 Task: Create a due date automation trigger when advanced on, on the tuesday of the week a card is due add dates not due this month at 11:00 AM.
Action: Mouse moved to (1196, 372)
Screenshot: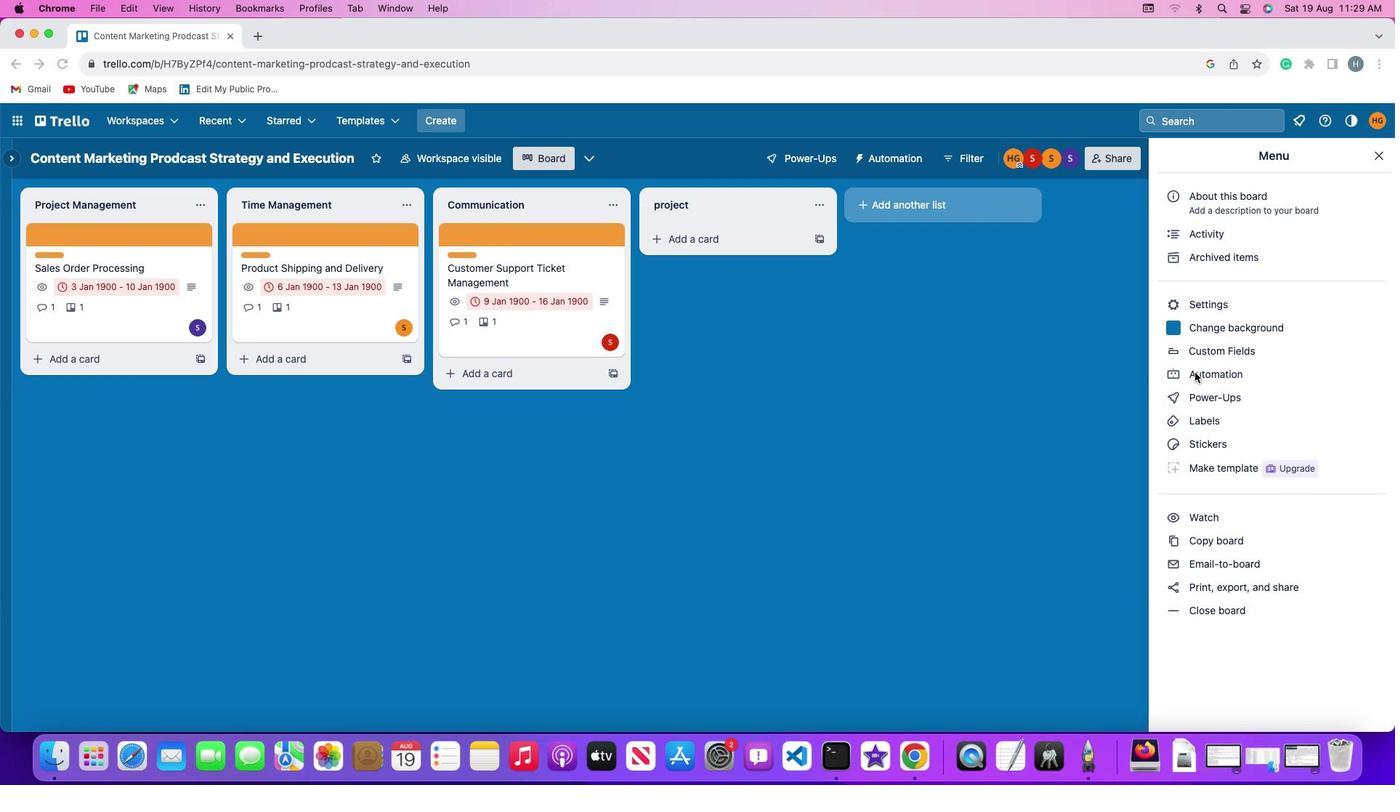 
Action: Mouse pressed left at (1196, 372)
Screenshot: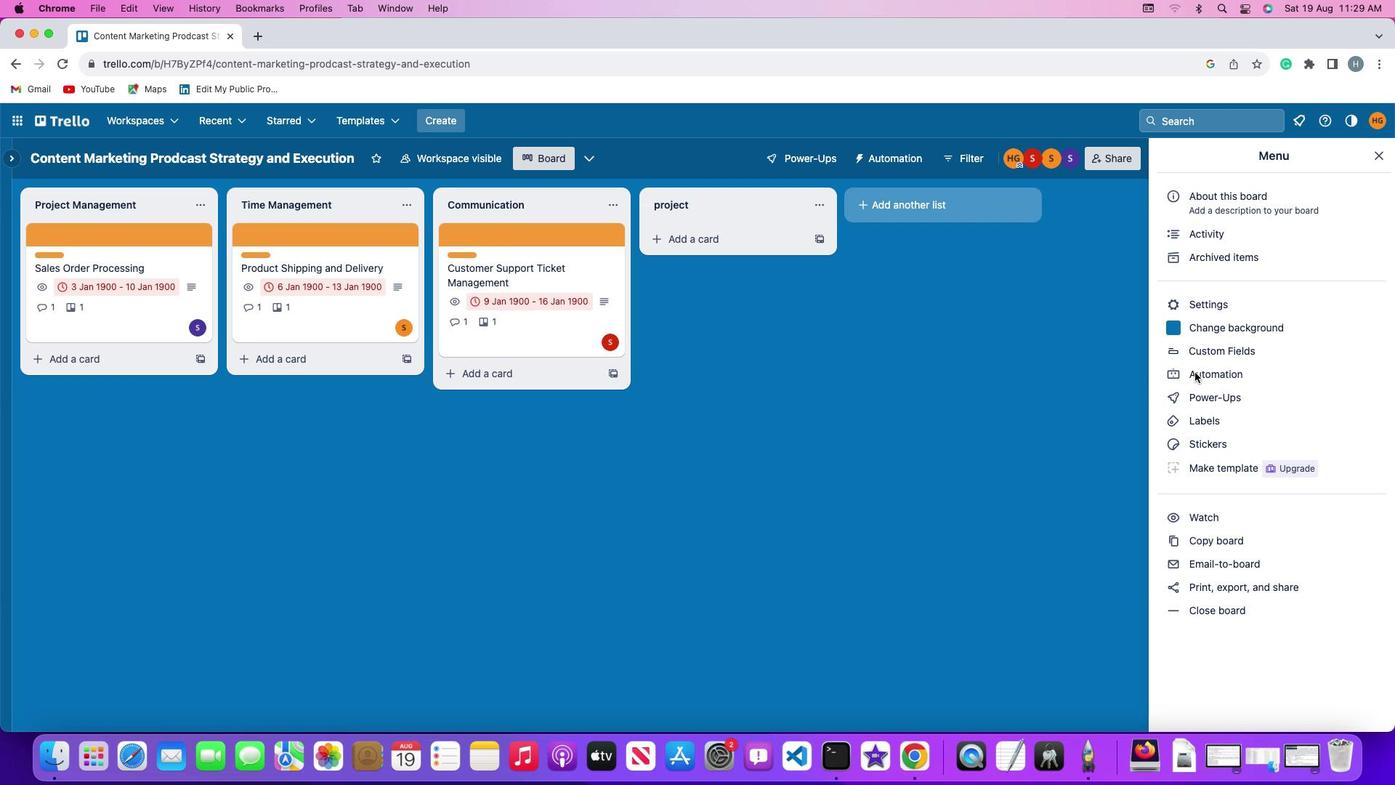 
Action: Mouse pressed left at (1196, 372)
Screenshot: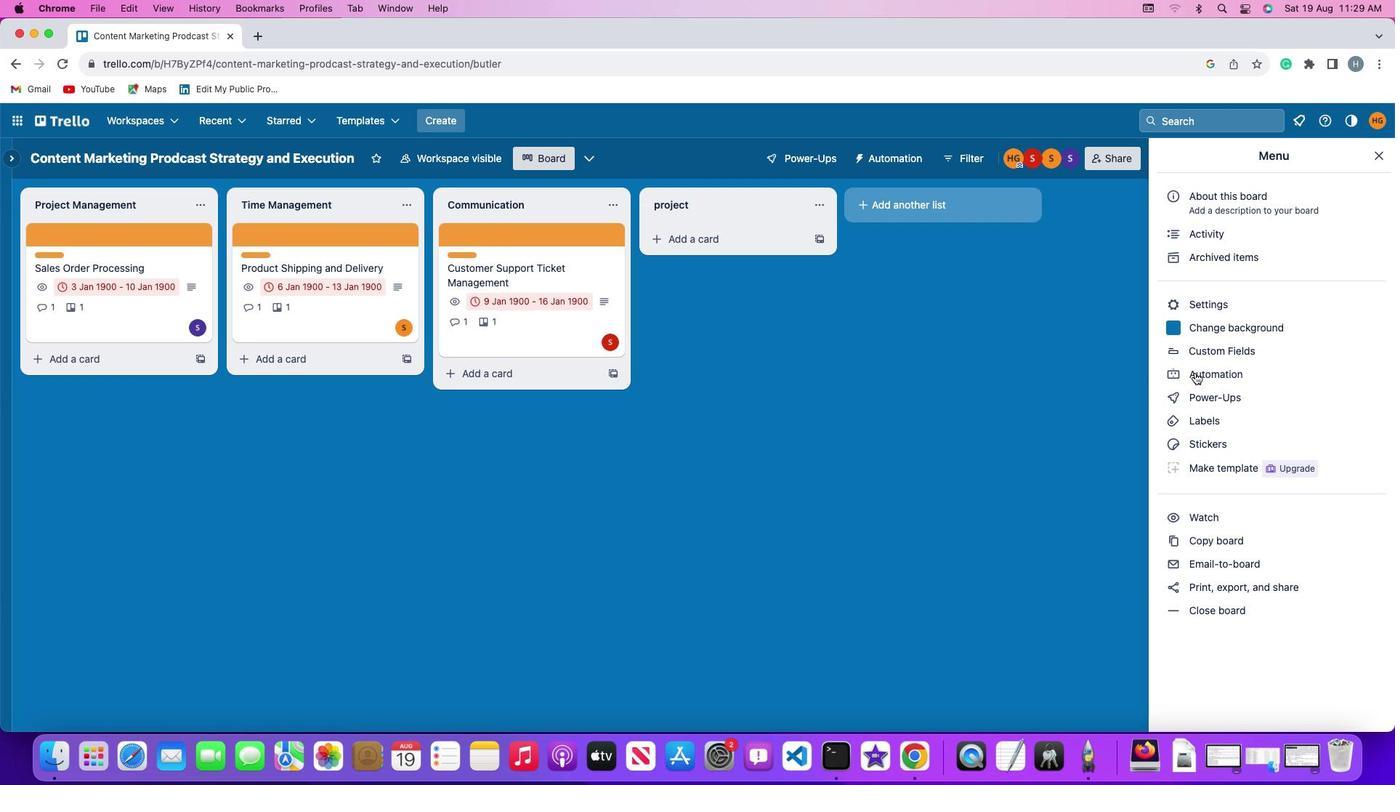 
Action: Mouse moved to (100, 346)
Screenshot: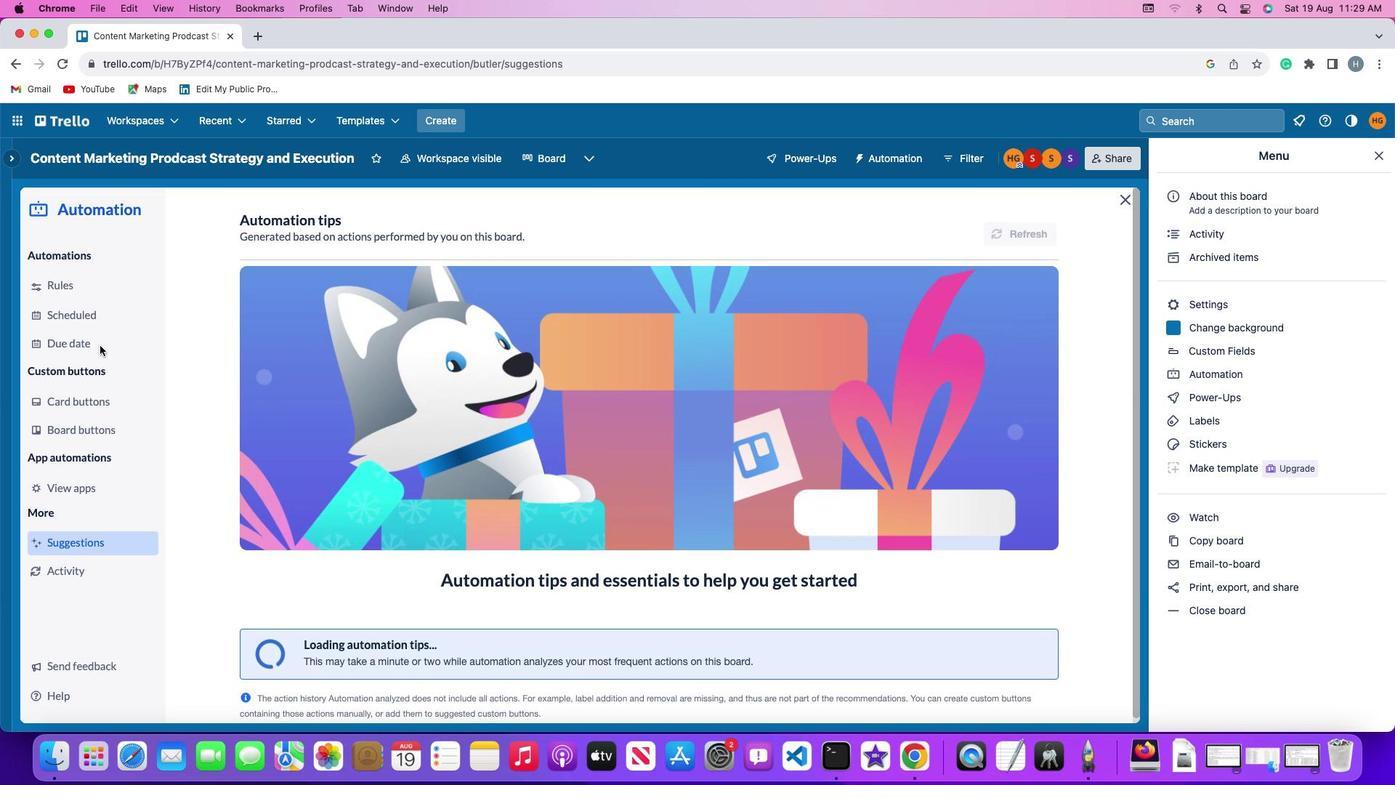 
Action: Mouse pressed left at (100, 346)
Screenshot: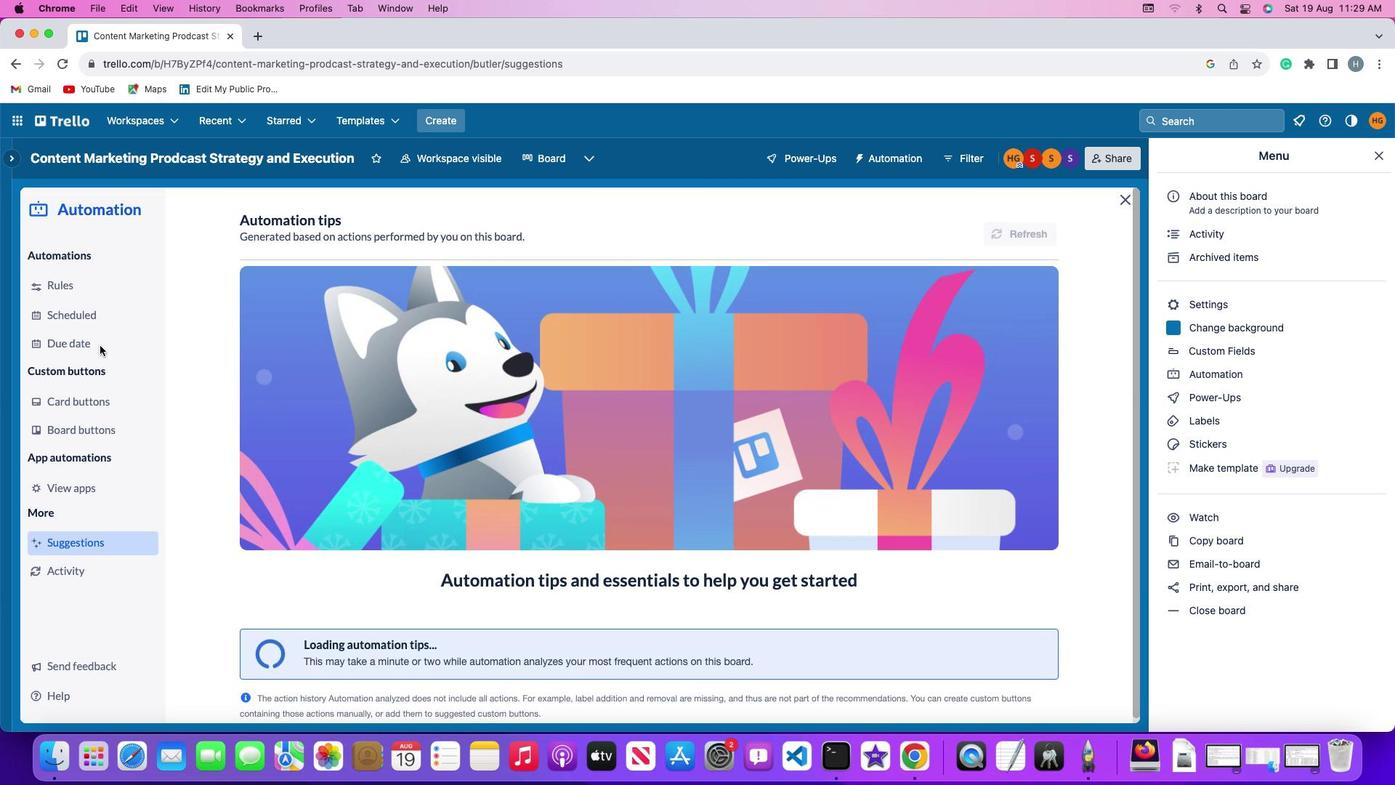 
Action: Mouse moved to (937, 223)
Screenshot: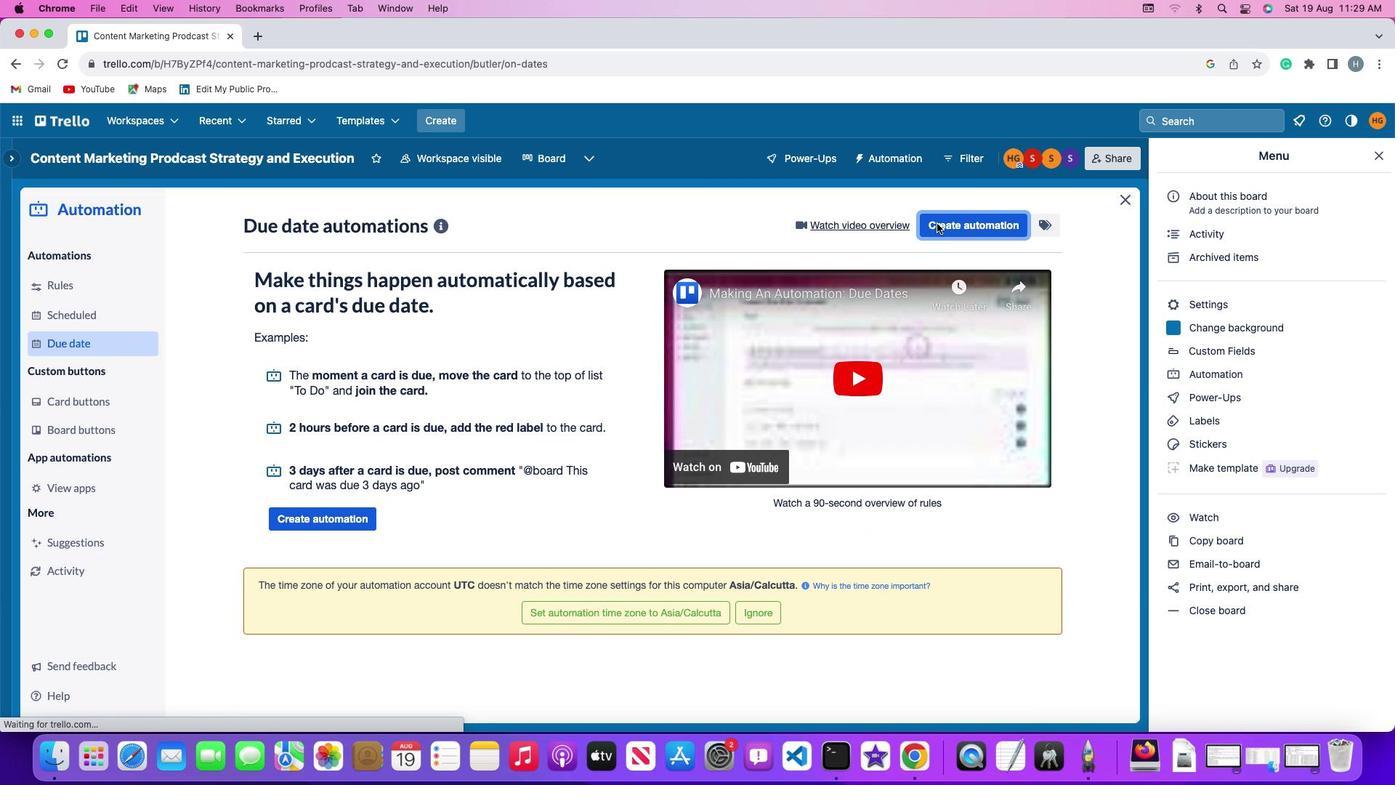 
Action: Mouse pressed left at (937, 223)
Screenshot: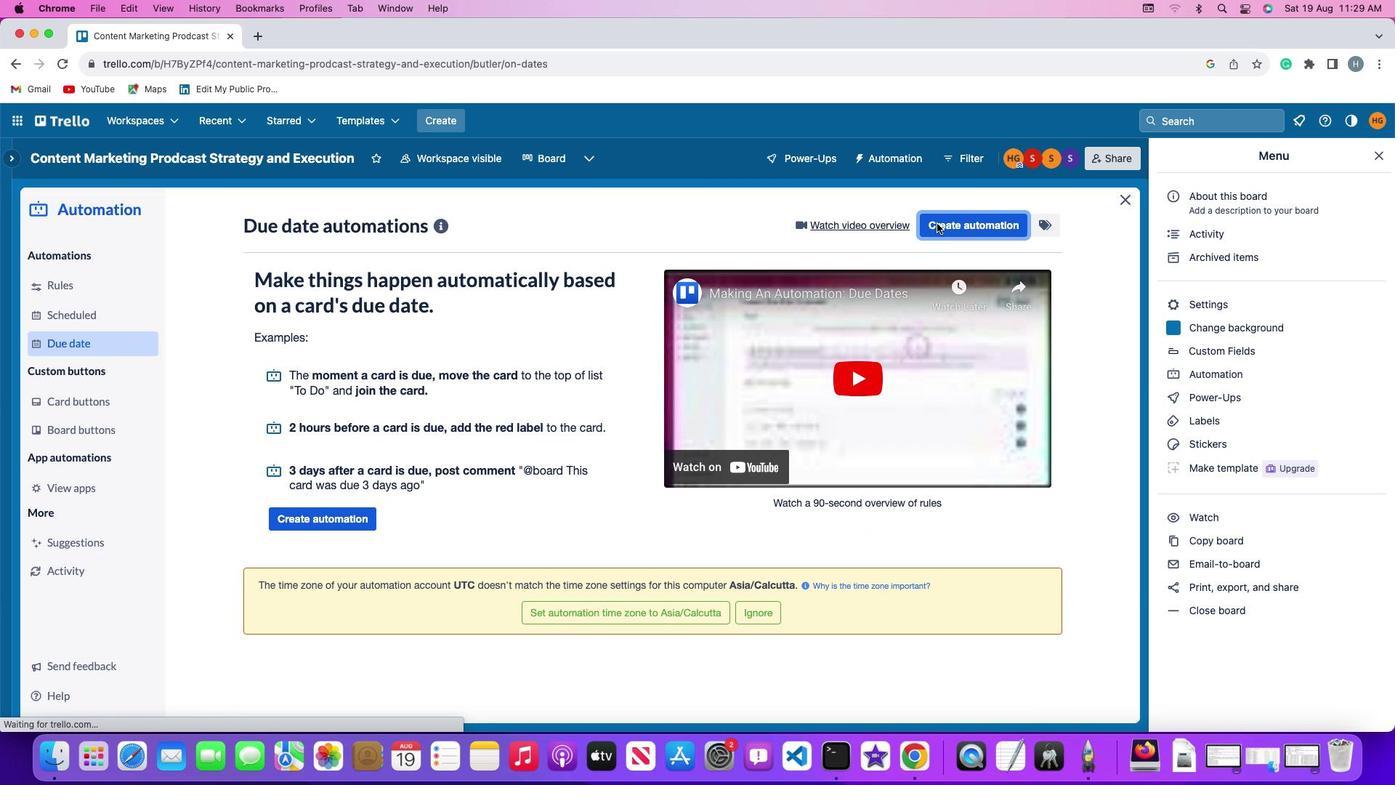 
Action: Mouse moved to (283, 364)
Screenshot: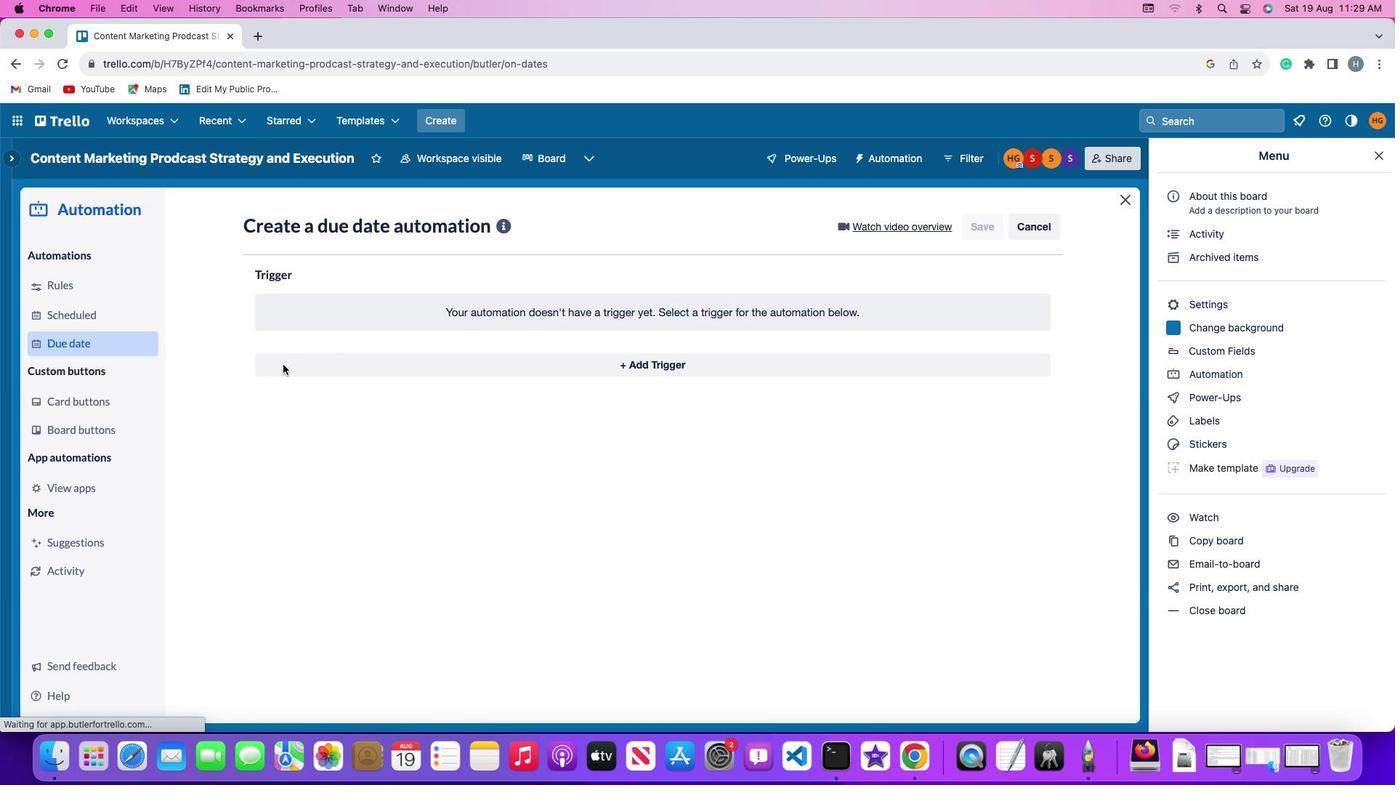 
Action: Mouse pressed left at (283, 364)
Screenshot: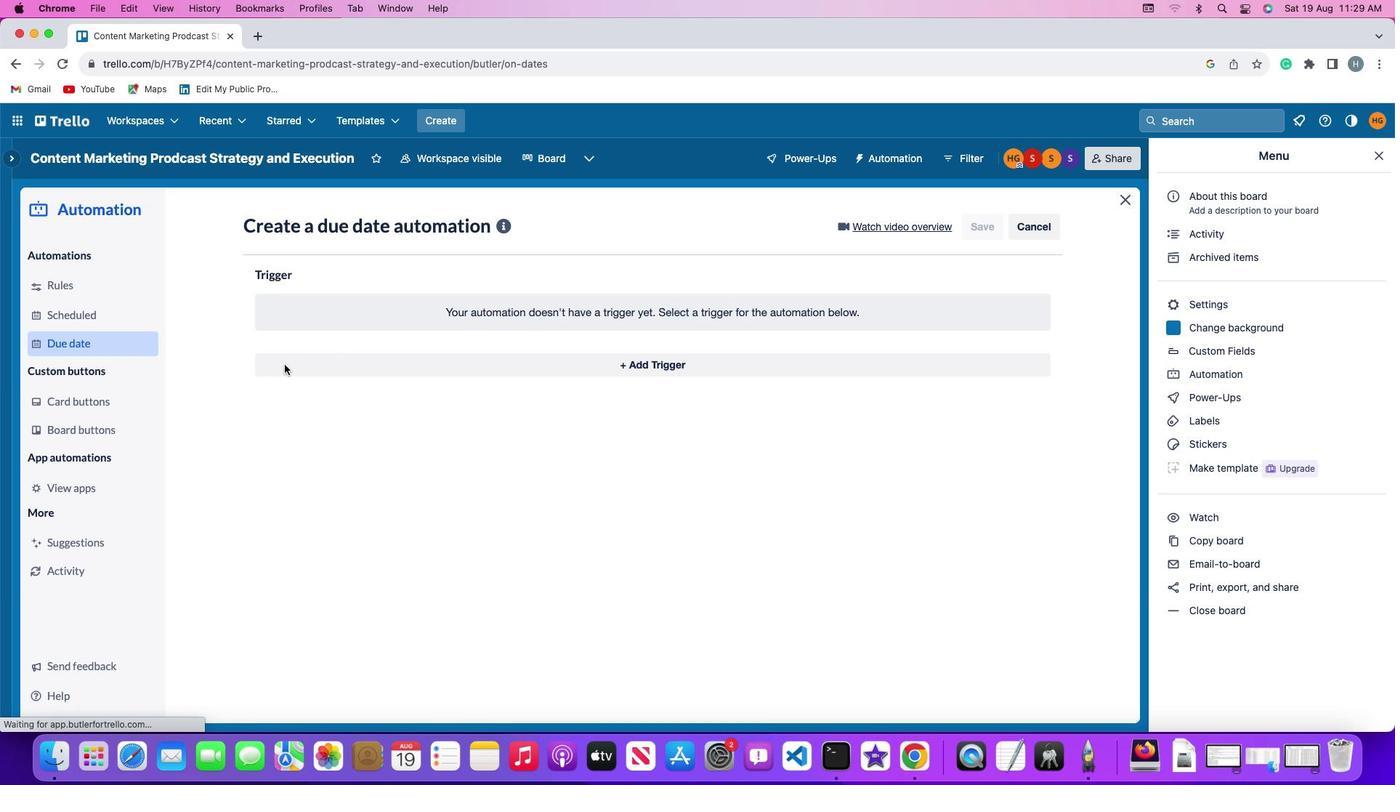 
Action: Mouse moved to (327, 634)
Screenshot: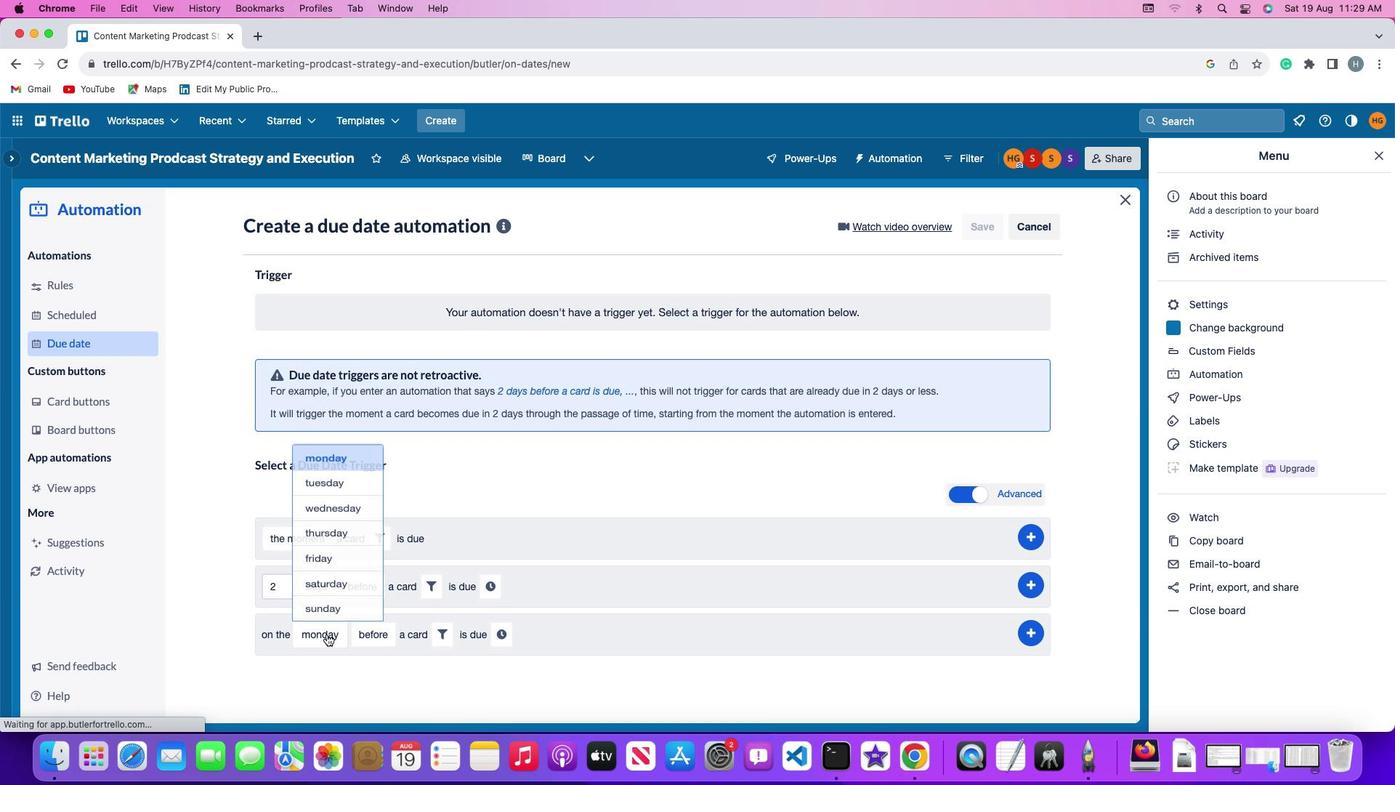 
Action: Mouse pressed left at (327, 634)
Screenshot: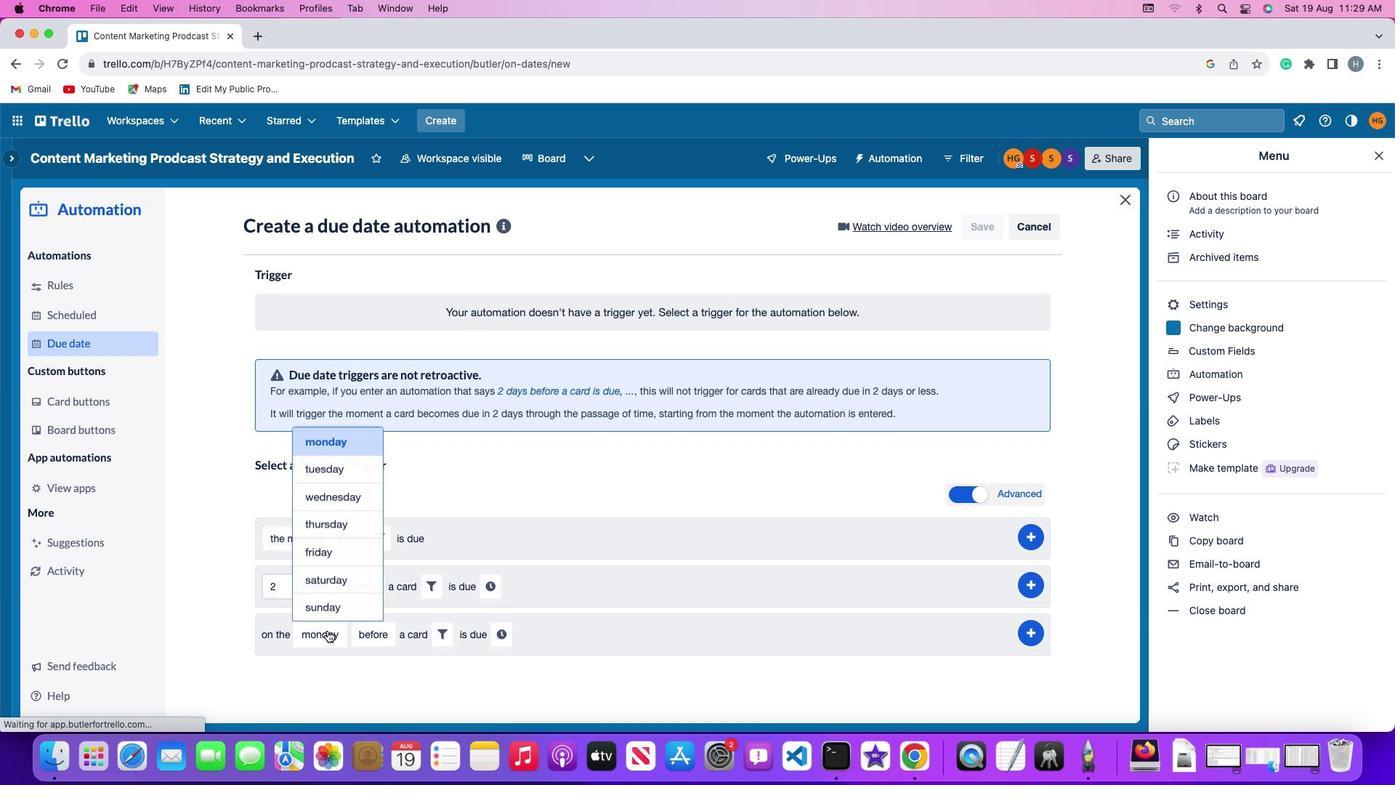 
Action: Mouse moved to (351, 464)
Screenshot: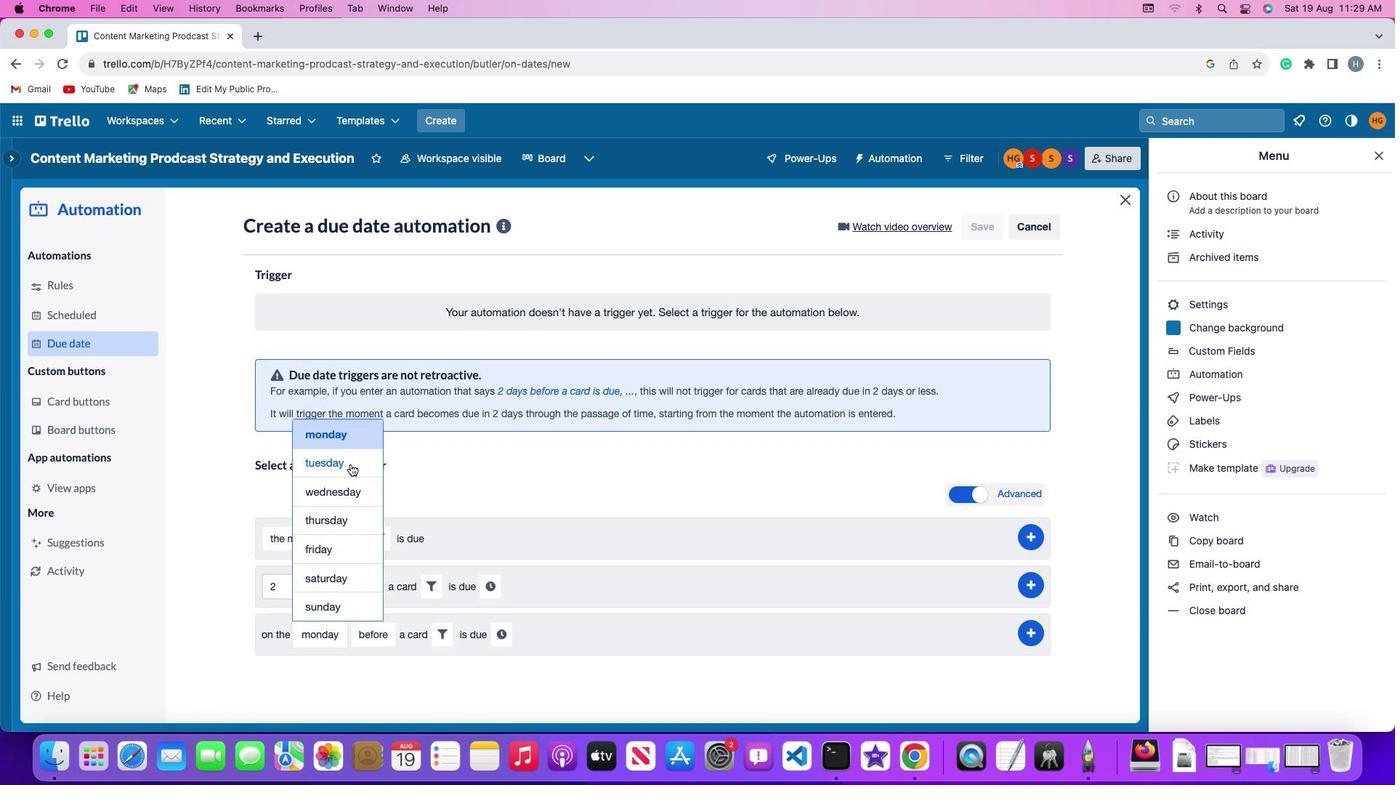 
Action: Mouse pressed left at (351, 464)
Screenshot: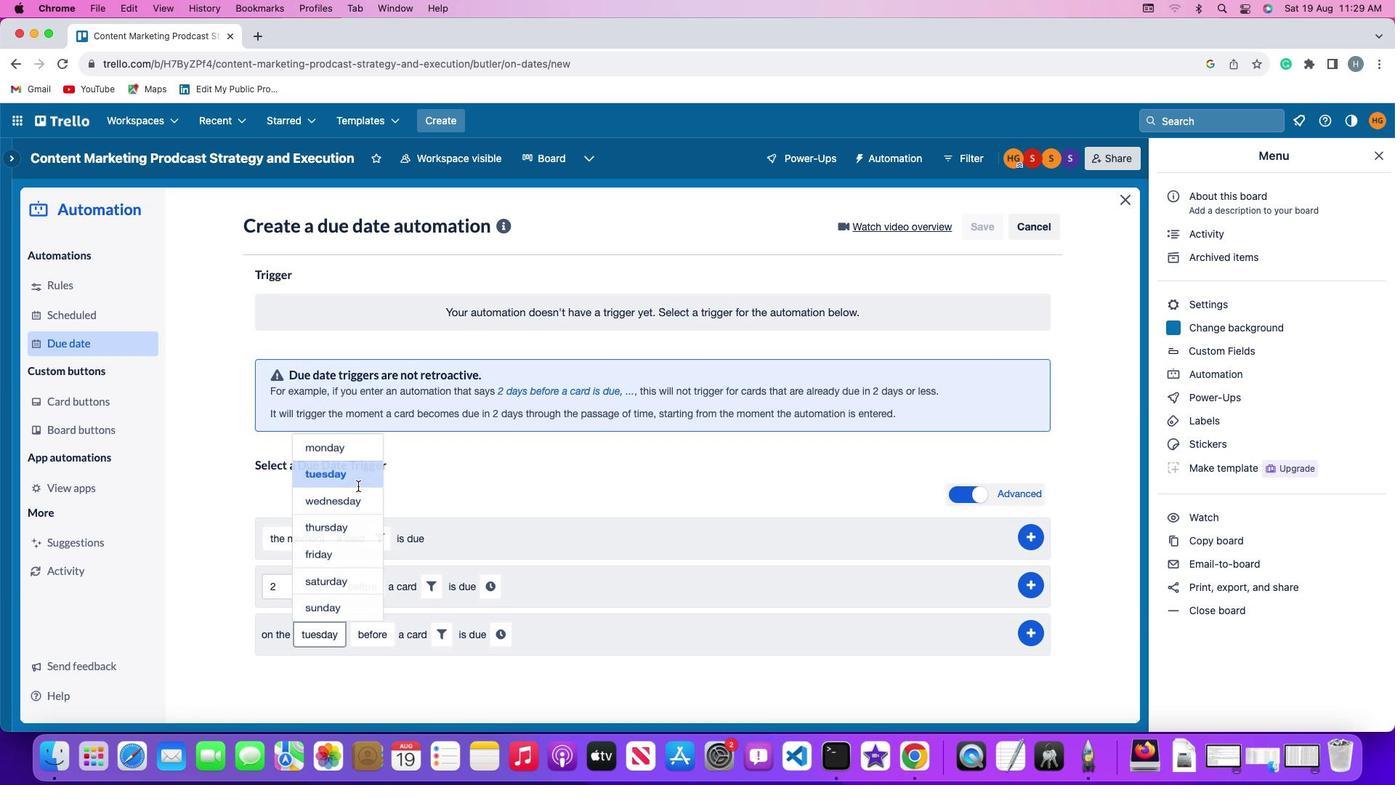 
Action: Mouse moved to (379, 627)
Screenshot: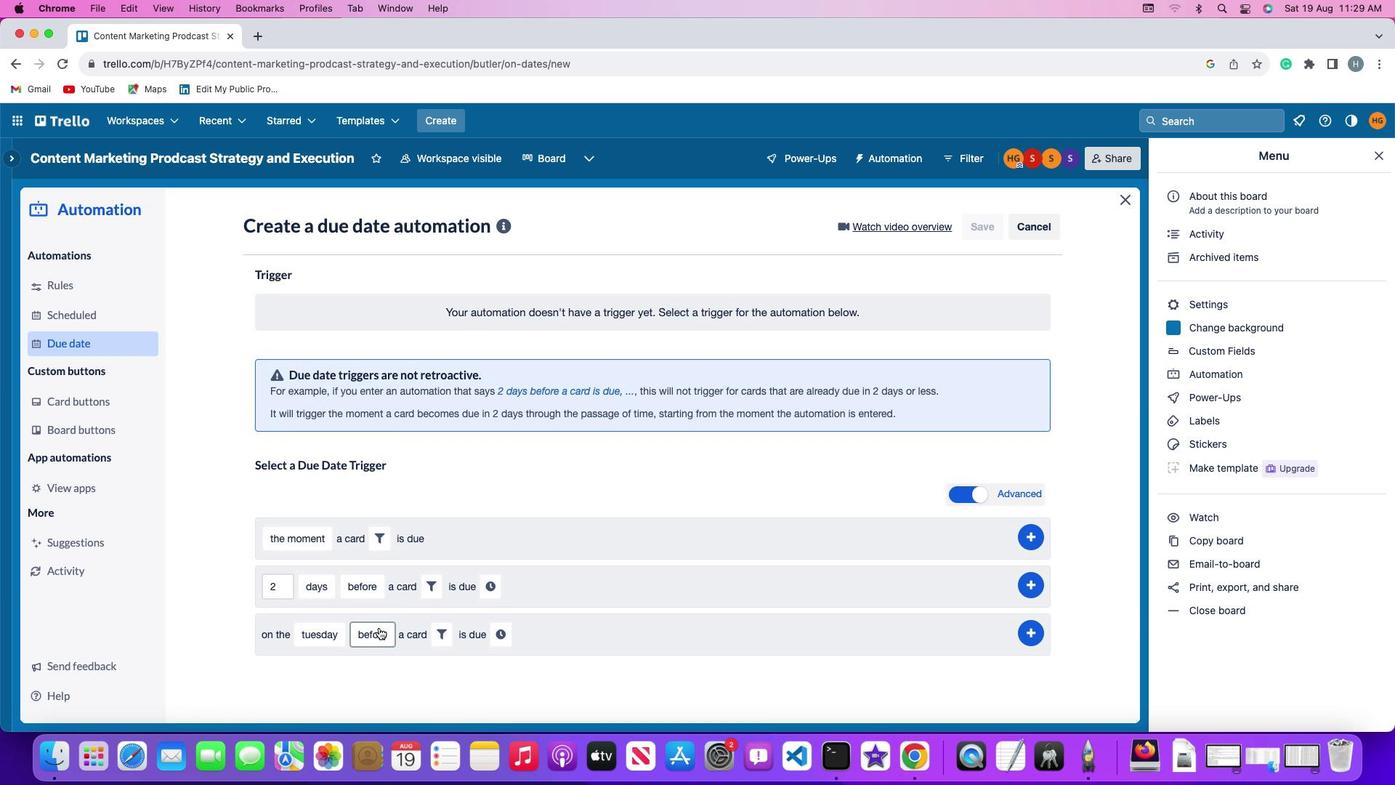 
Action: Mouse pressed left at (379, 627)
Screenshot: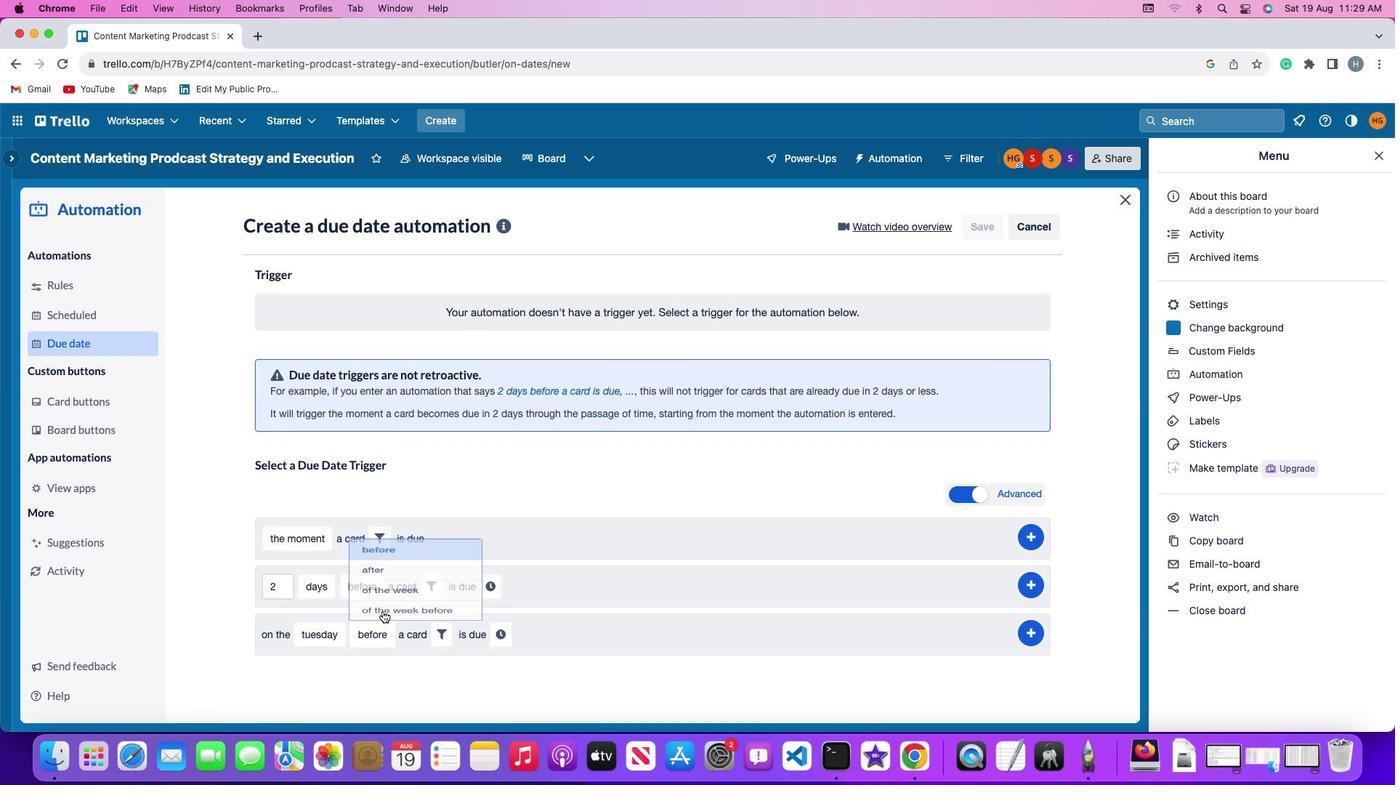 
Action: Mouse moved to (394, 570)
Screenshot: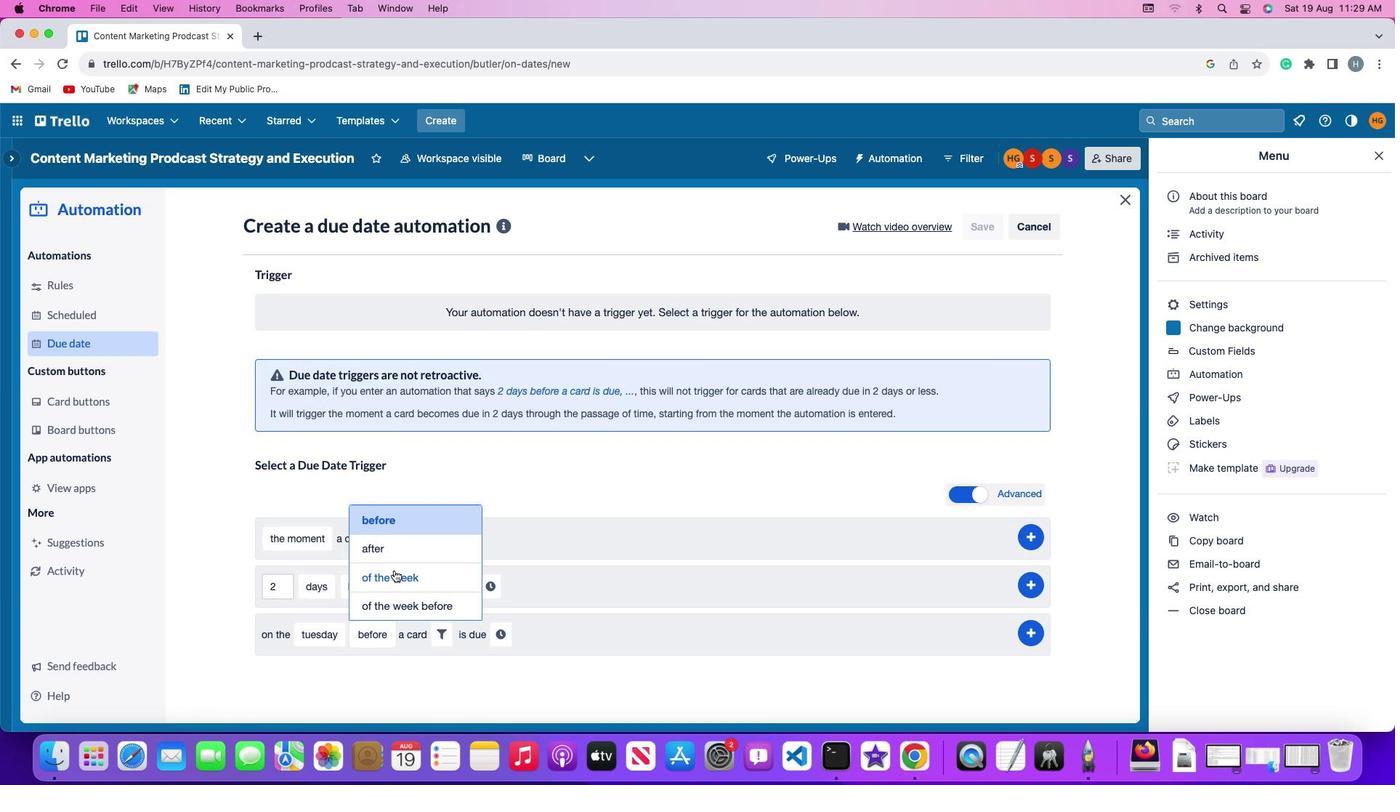 
Action: Mouse pressed left at (394, 570)
Screenshot: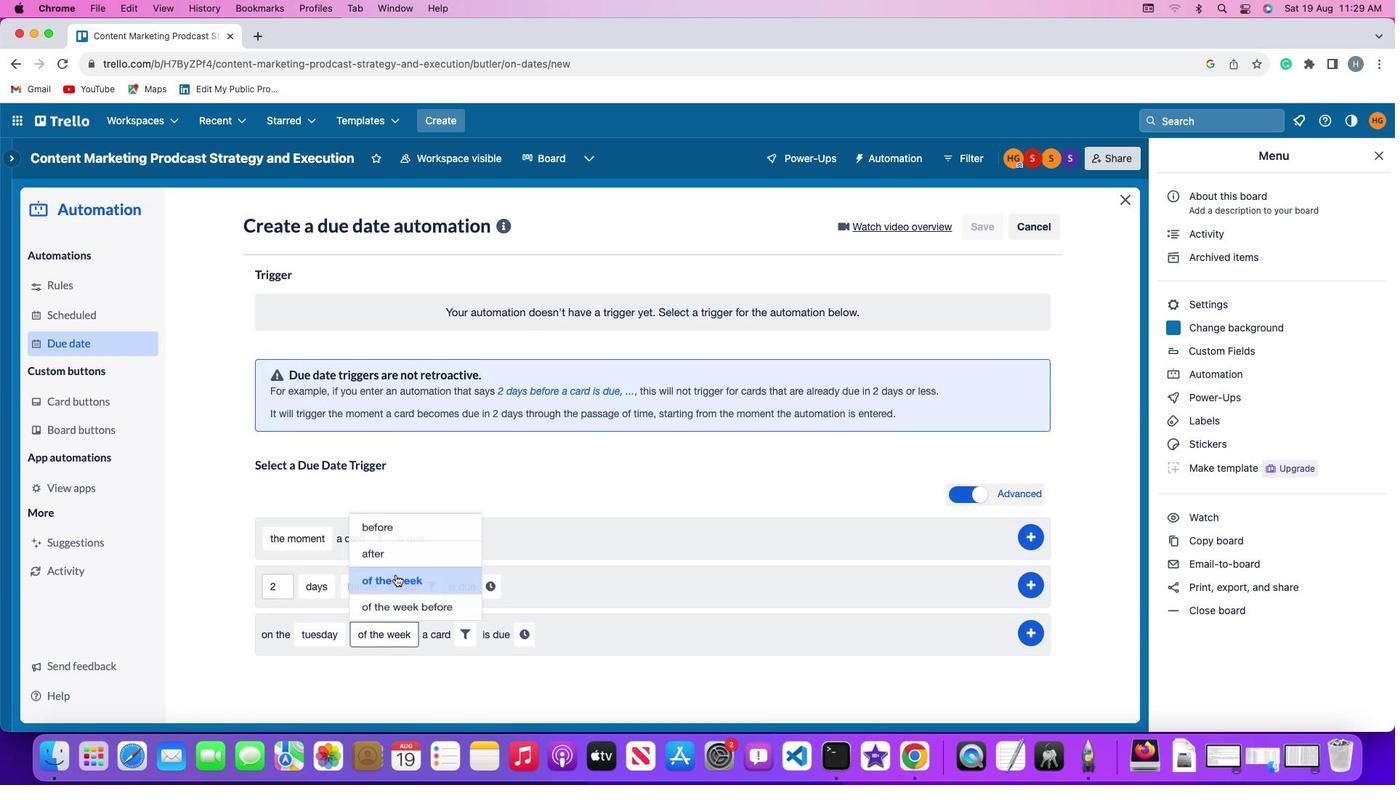 
Action: Mouse moved to (462, 636)
Screenshot: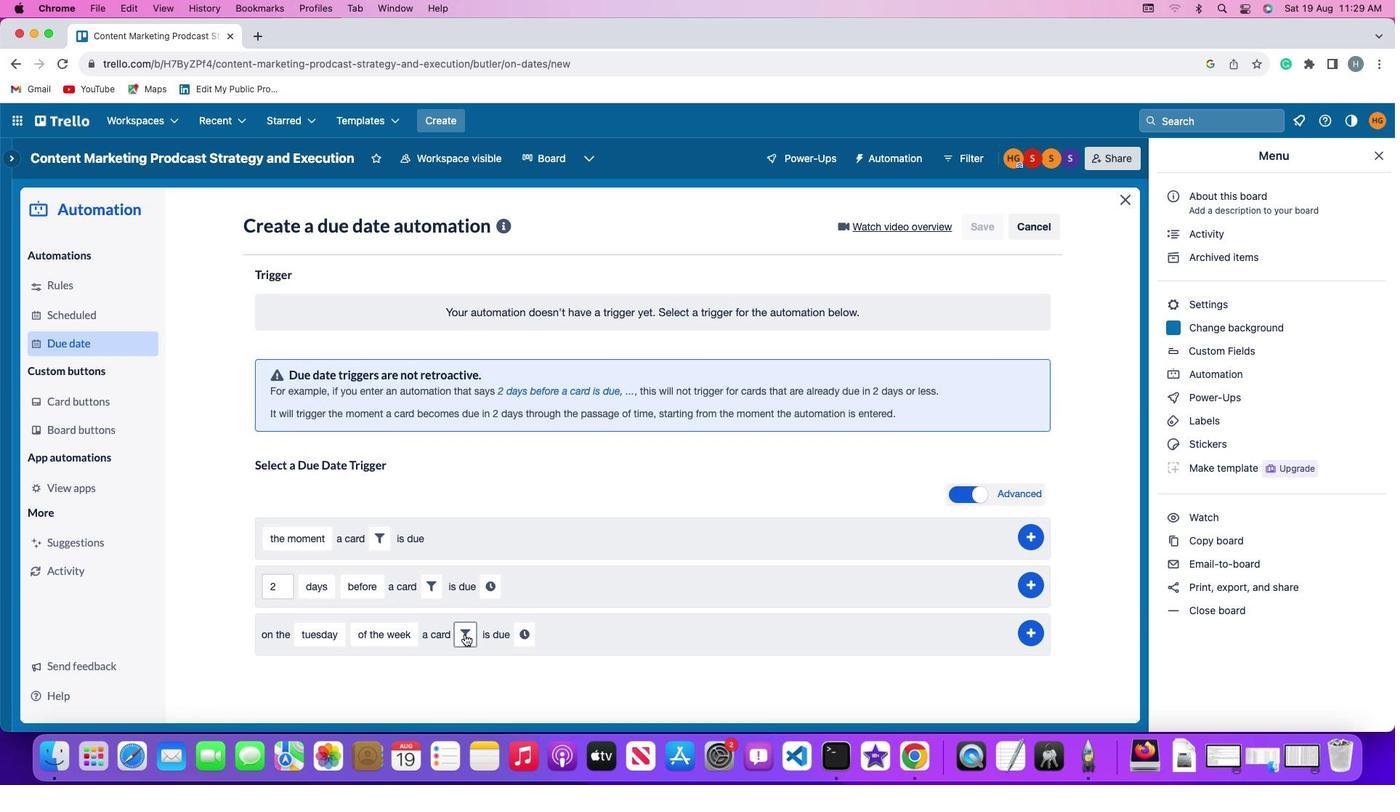 
Action: Mouse pressed left at (462, 636)
Screenshot: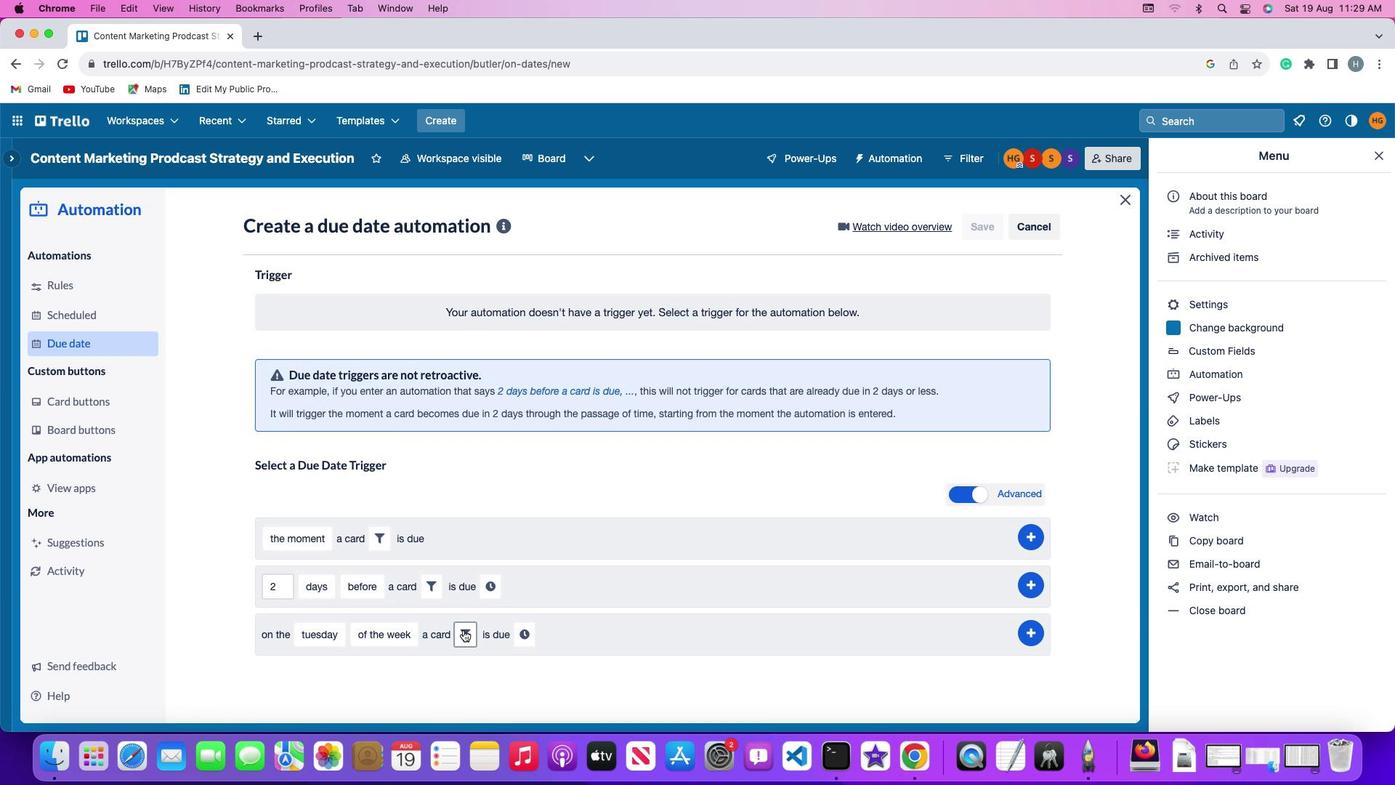 
Action: Mouse moved to (535, 673)
Screenshot: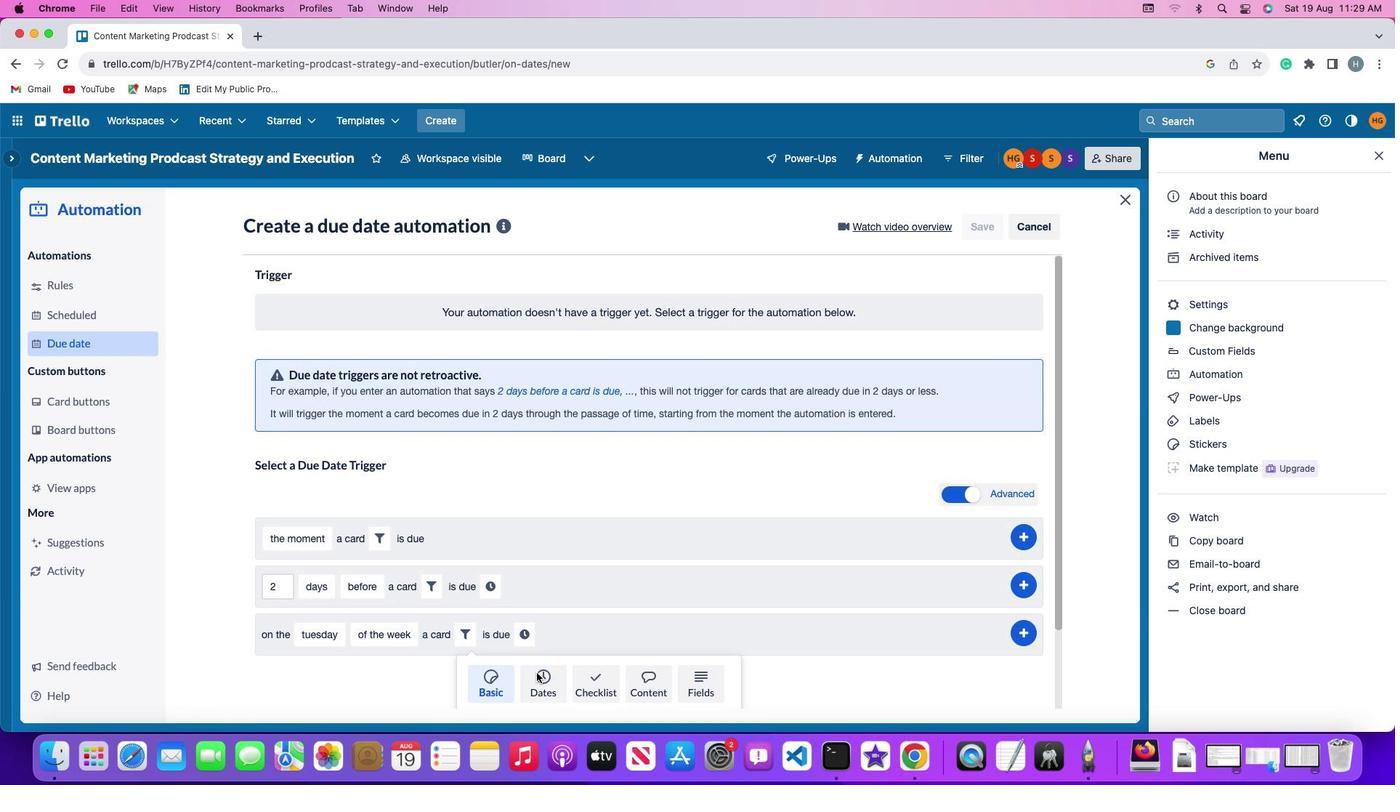 
Action: Mouse pressed left at (535, 673)
Screenshot: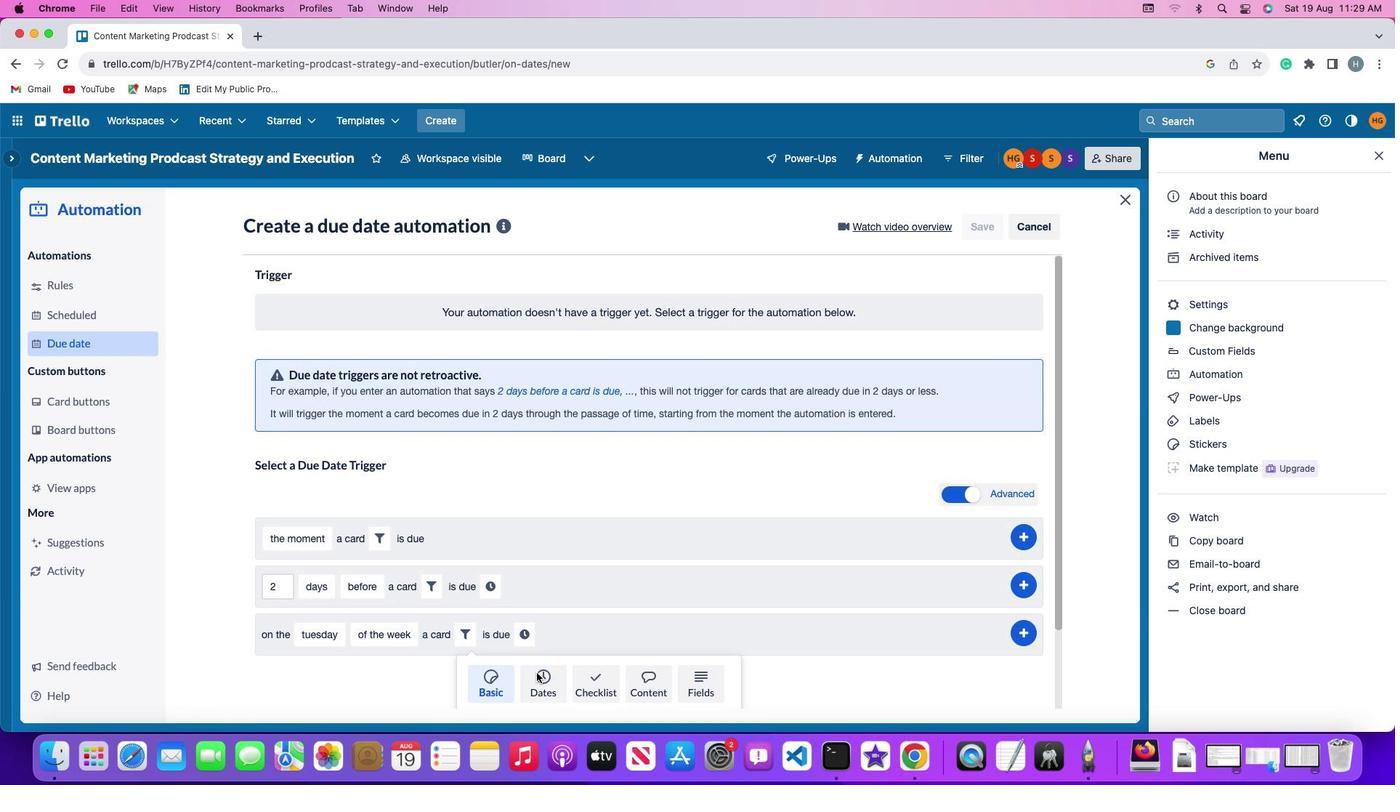 
Action: Mouse moved to (392, 676)
Screenshot: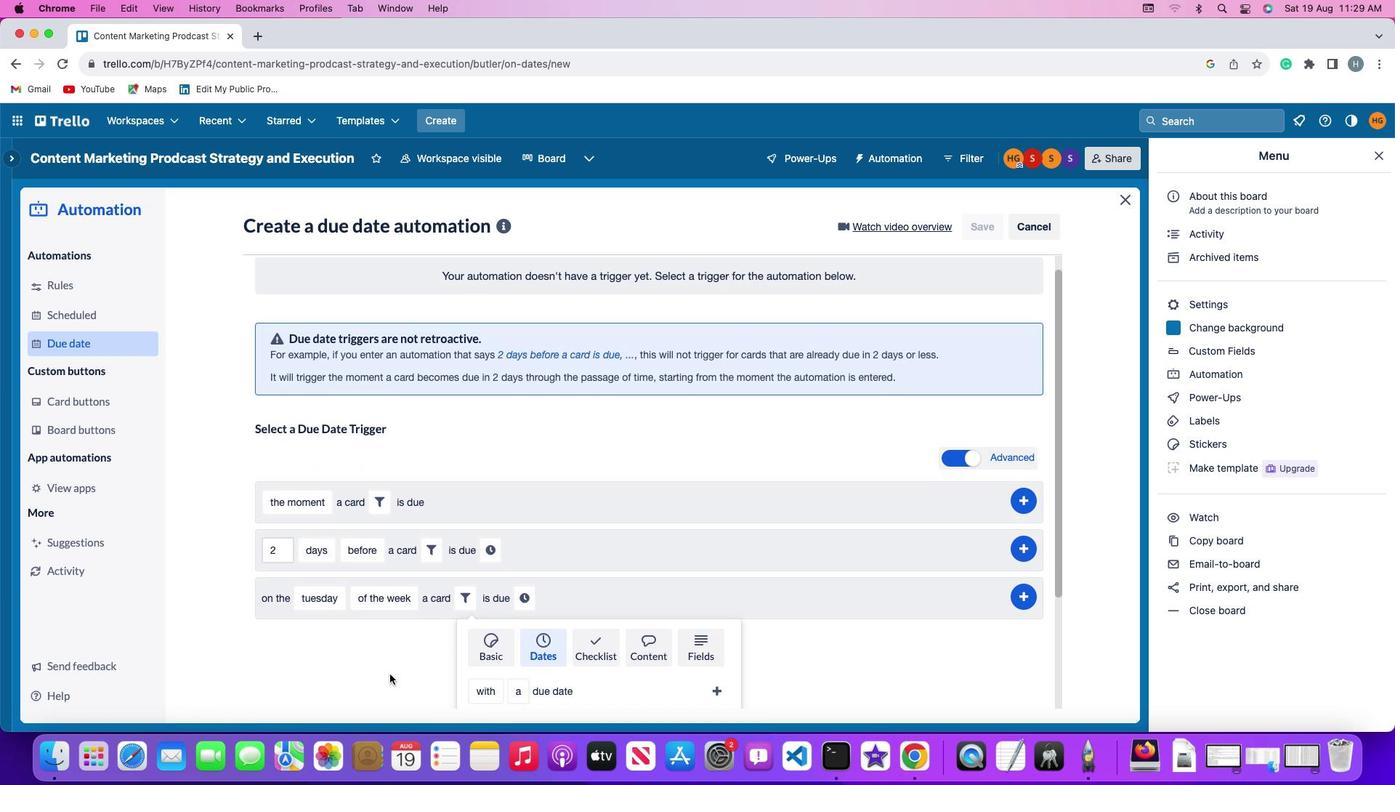 
Action: Mouse scrolled (392, 676) with delta (0, 0)
Screenshot: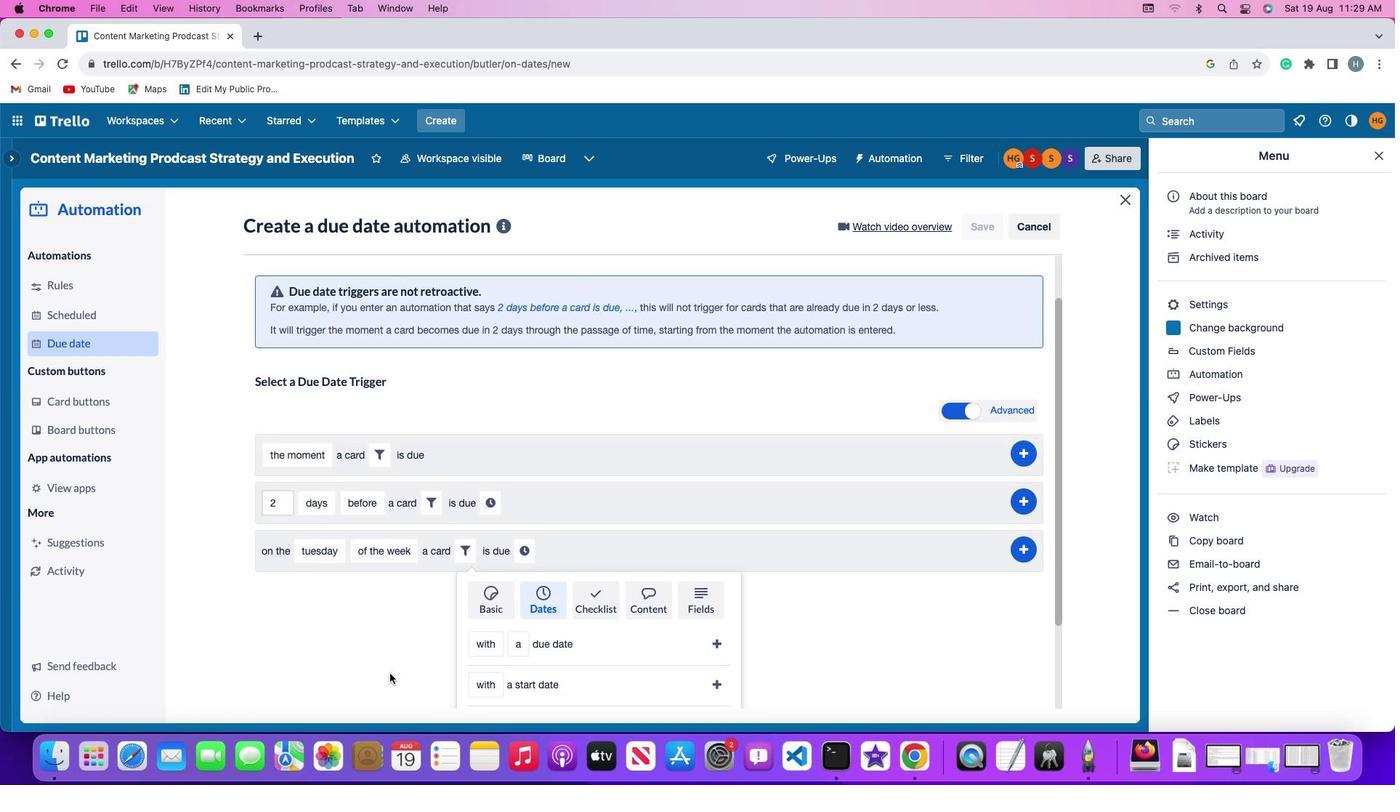 
Action: Mouse scrolled (392, 676) with delta (0, 0)
Screenshot: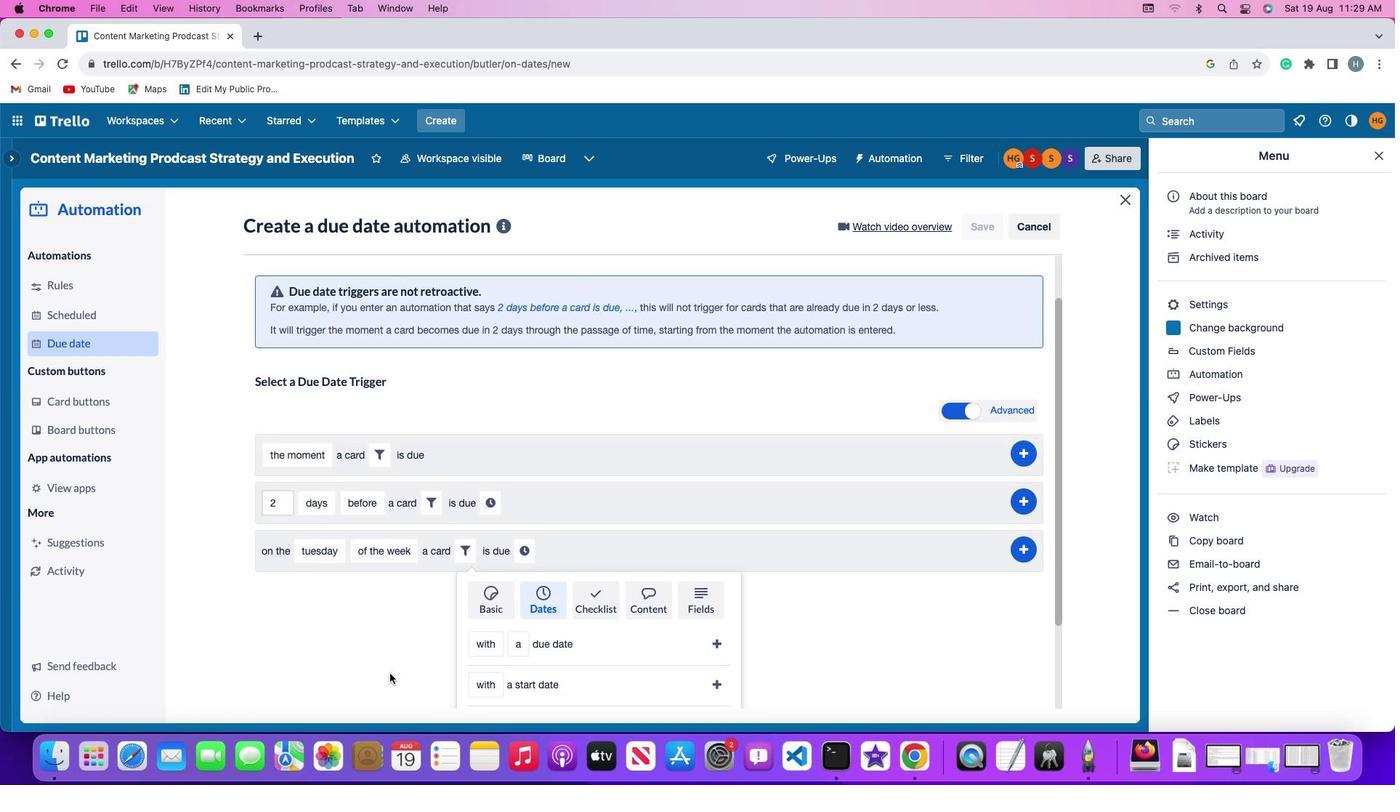
Action: Mouse moved to (391, 676)
Screenshot: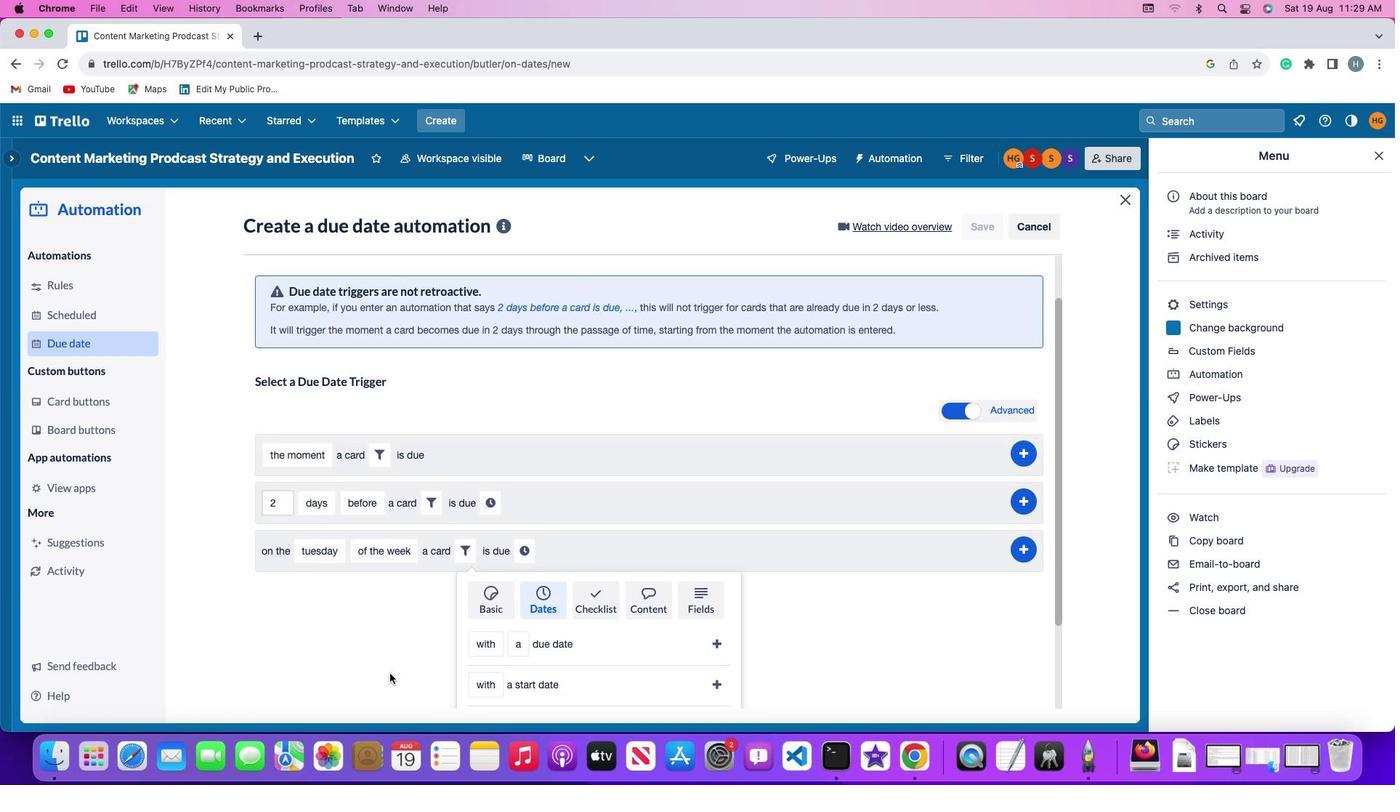 
Action: Mouse scrolled (391, 676) with delta (0, -2)
Screenshot: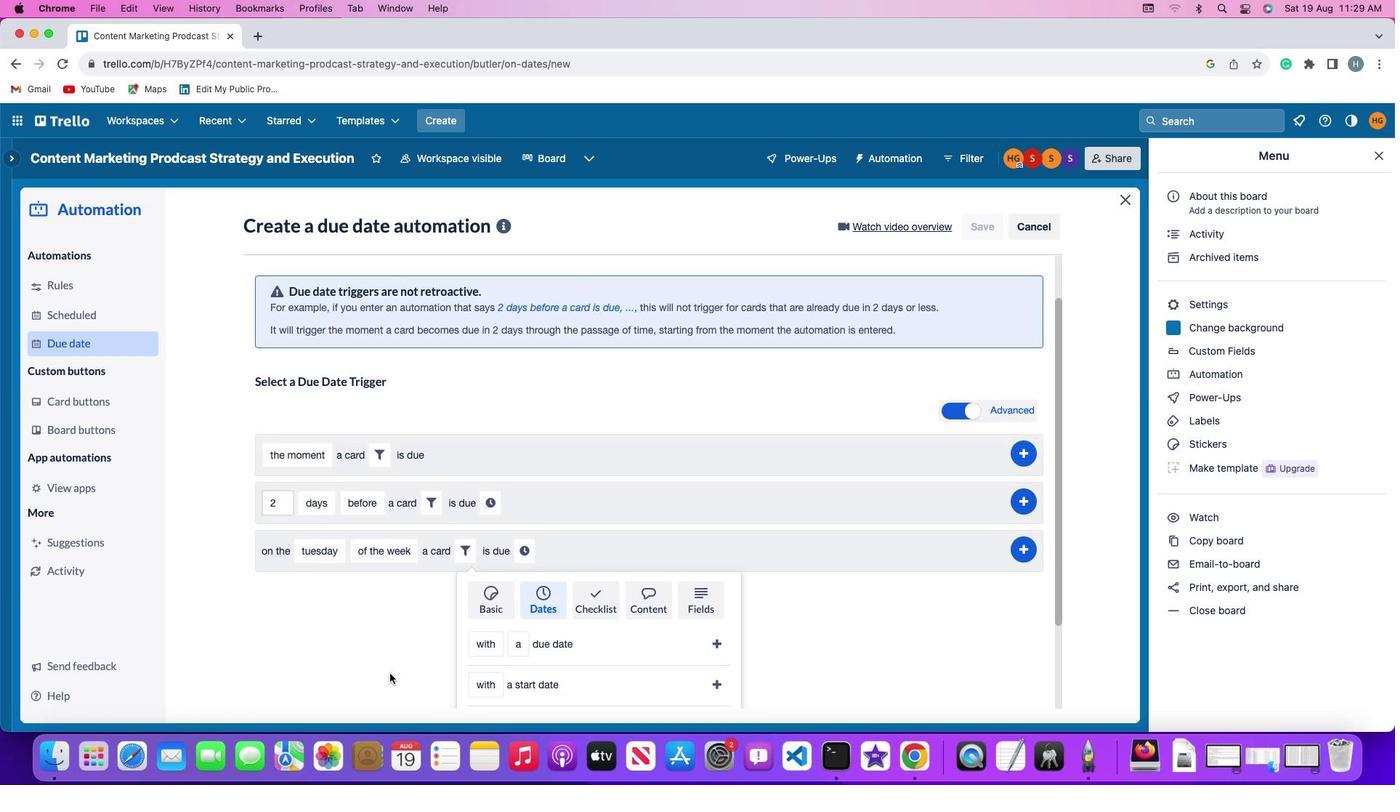
Action: Mouse moved to (391, 676)
Screenshot: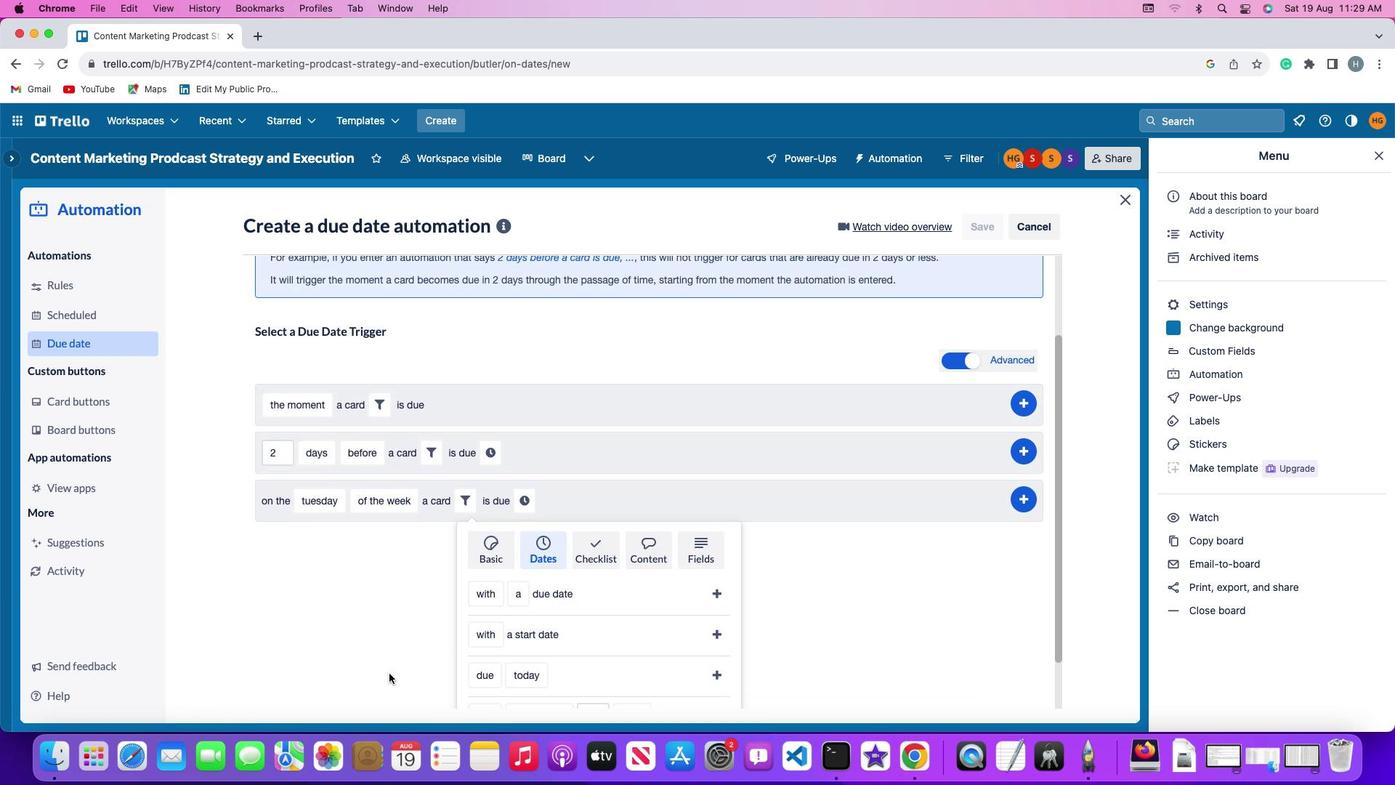 
Action: Mouse scrolled (391, 676) with delta (0, -3)
Screenshot: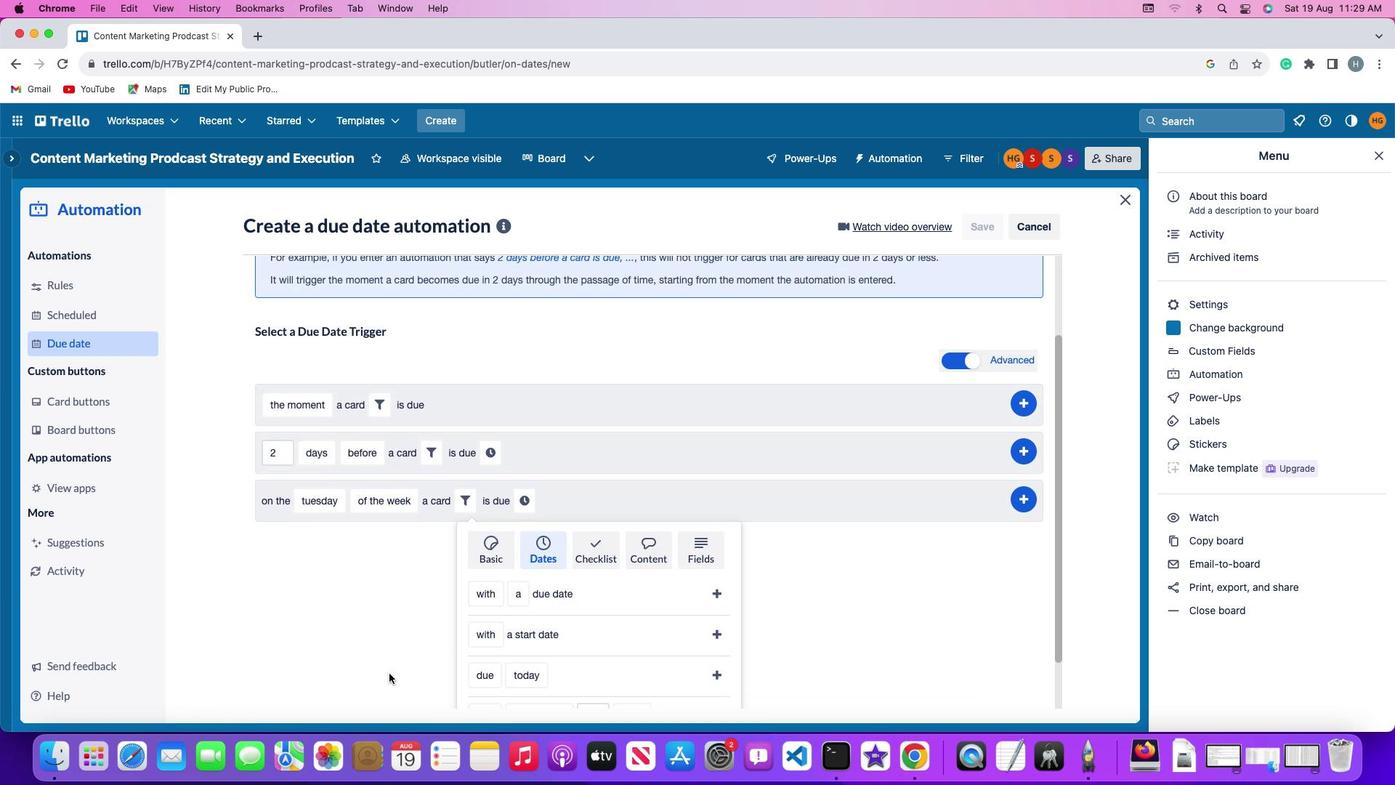
Action: Mouse moved to (390, 674)
Screenshot: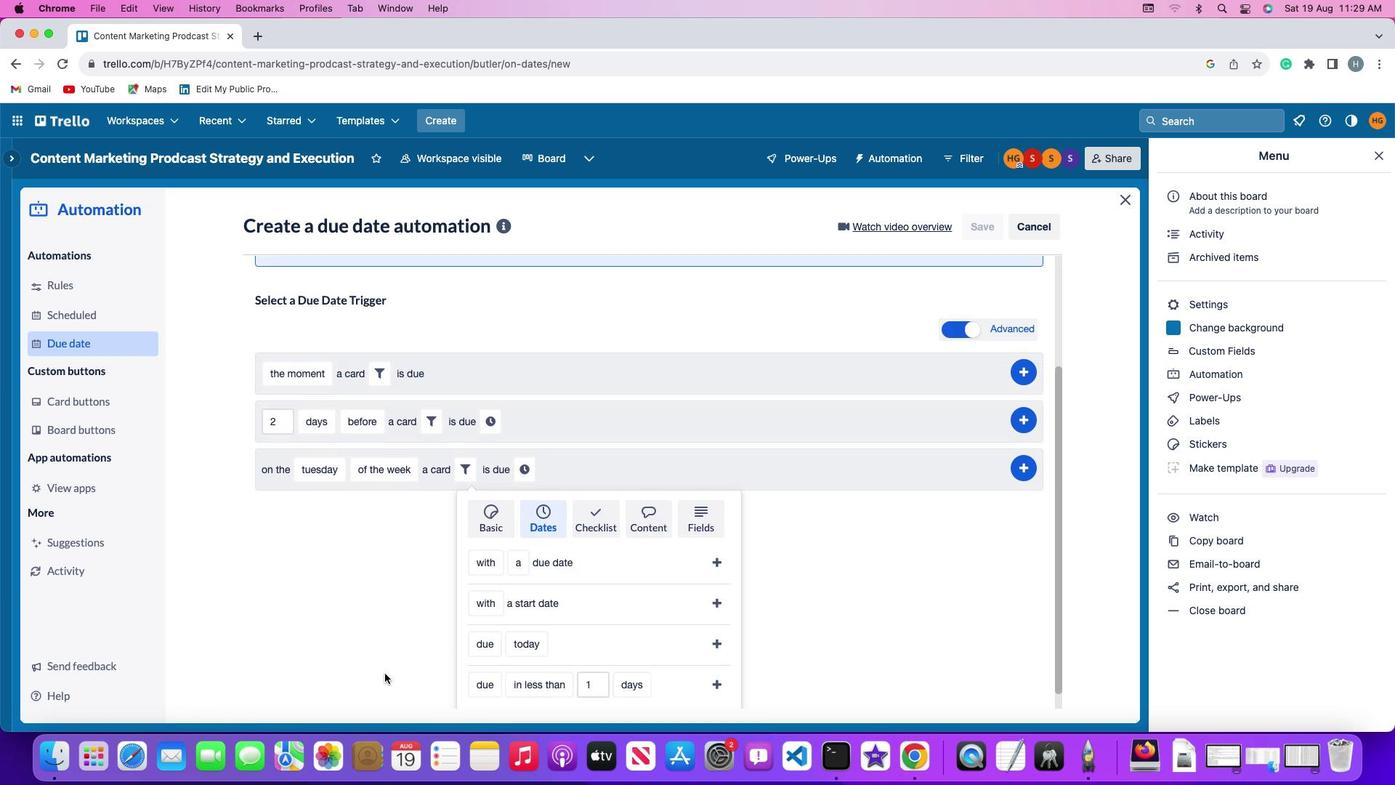 
Action: Mouse scrolled (390, 674) with delta (0, -4)
Screenshot: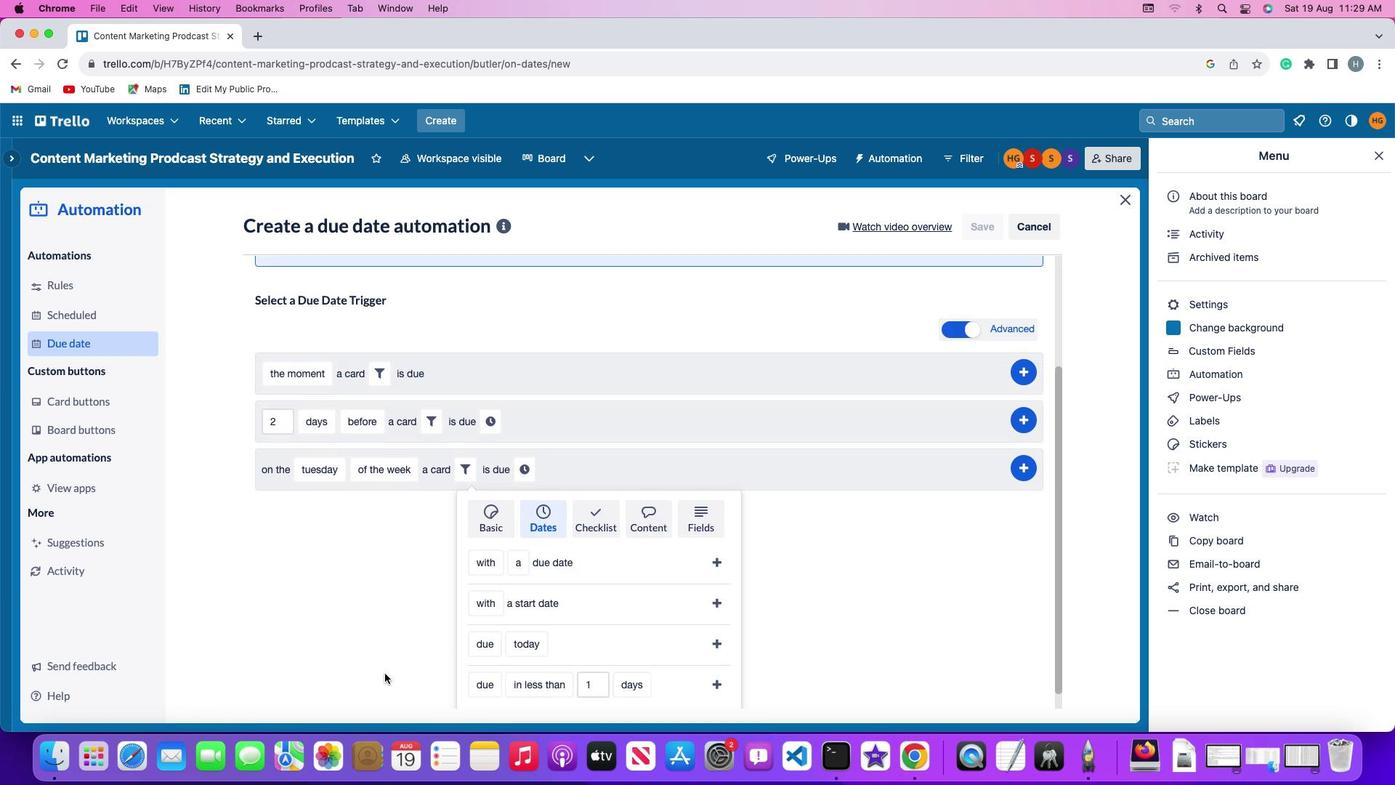 
Action: Mouse moved to (369, 669)
Screenshot: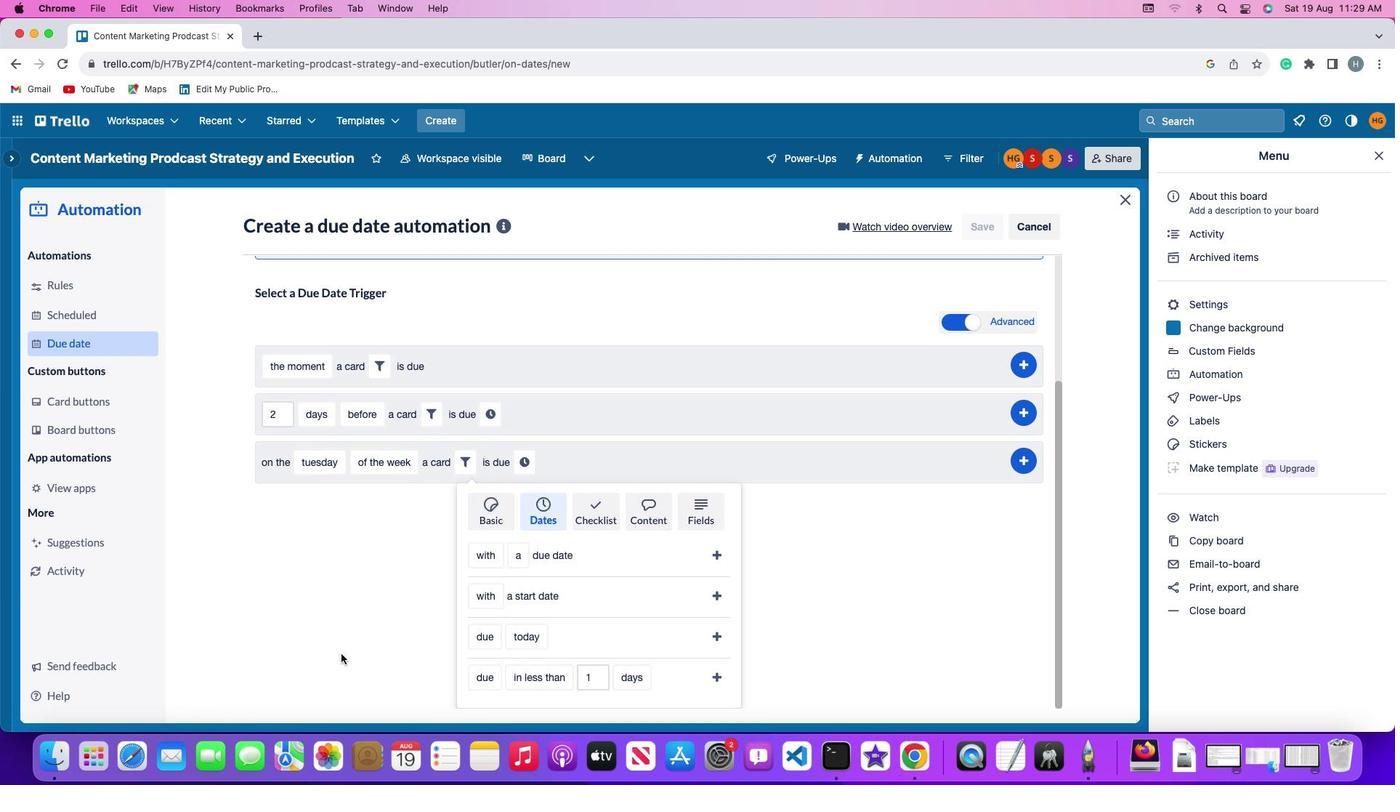 
Action: Mouse scrolled (369, 669) with delta (0, 0)
Screenshot: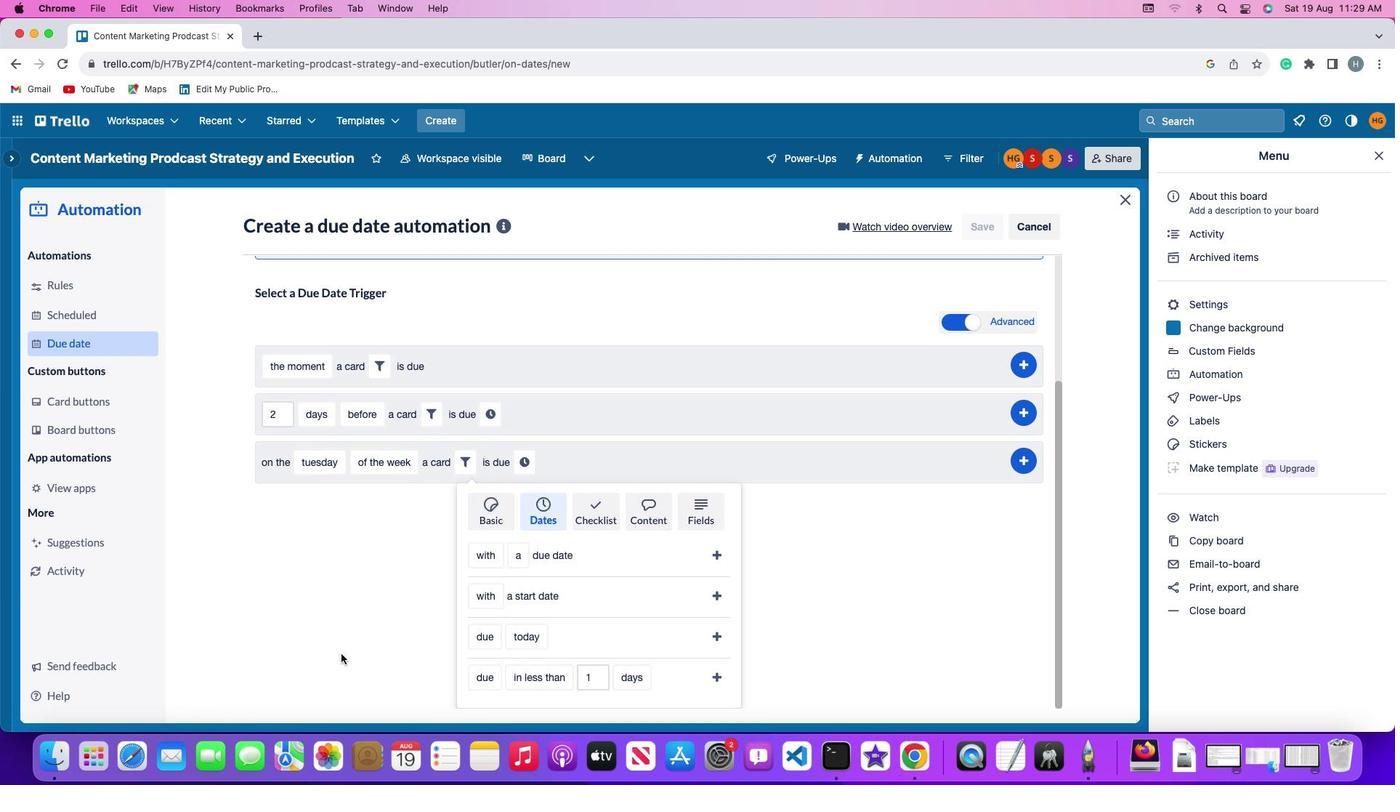 
Action: Mouse moved to (356, 665)
Screenshot: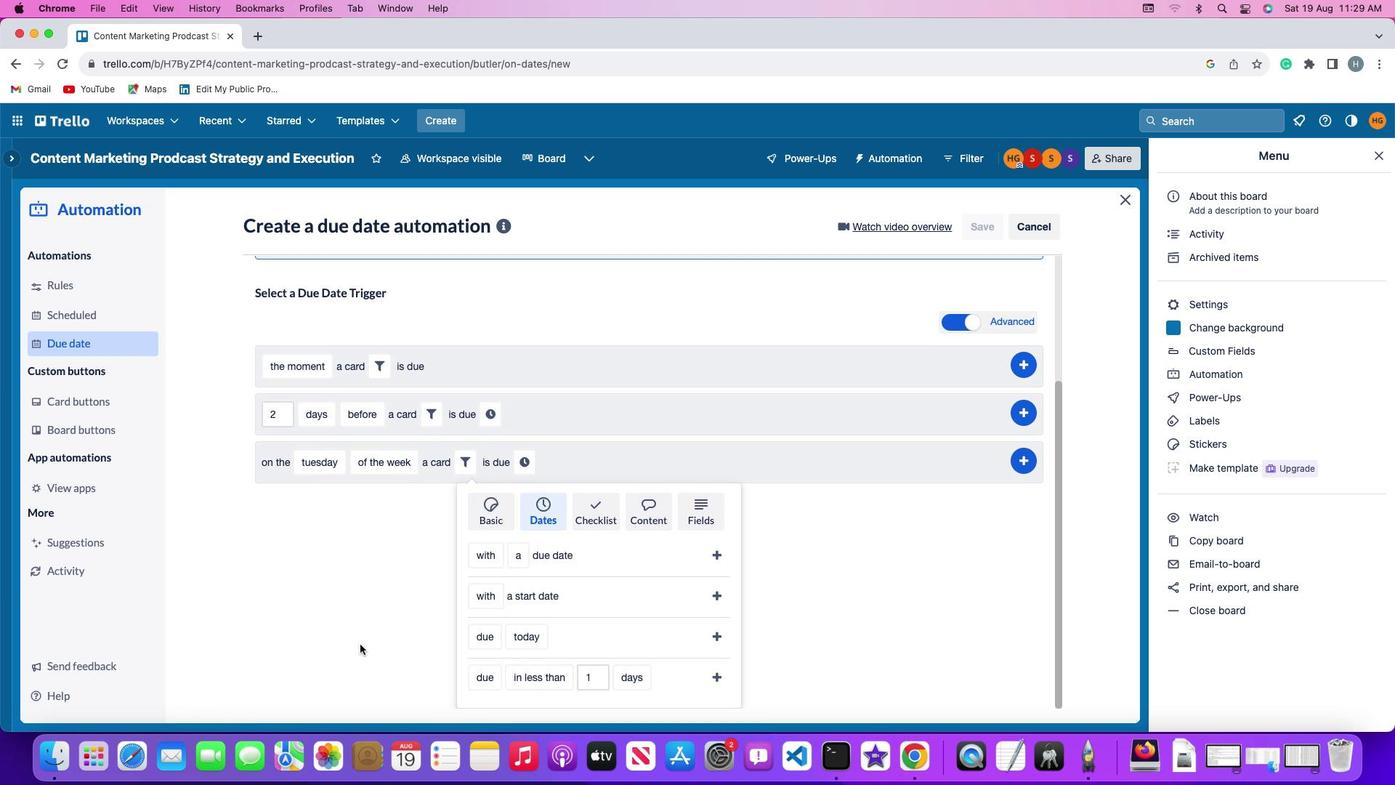 
Action: Mouse scrolled (356, 665) with delta (0, 0)
Screenshot: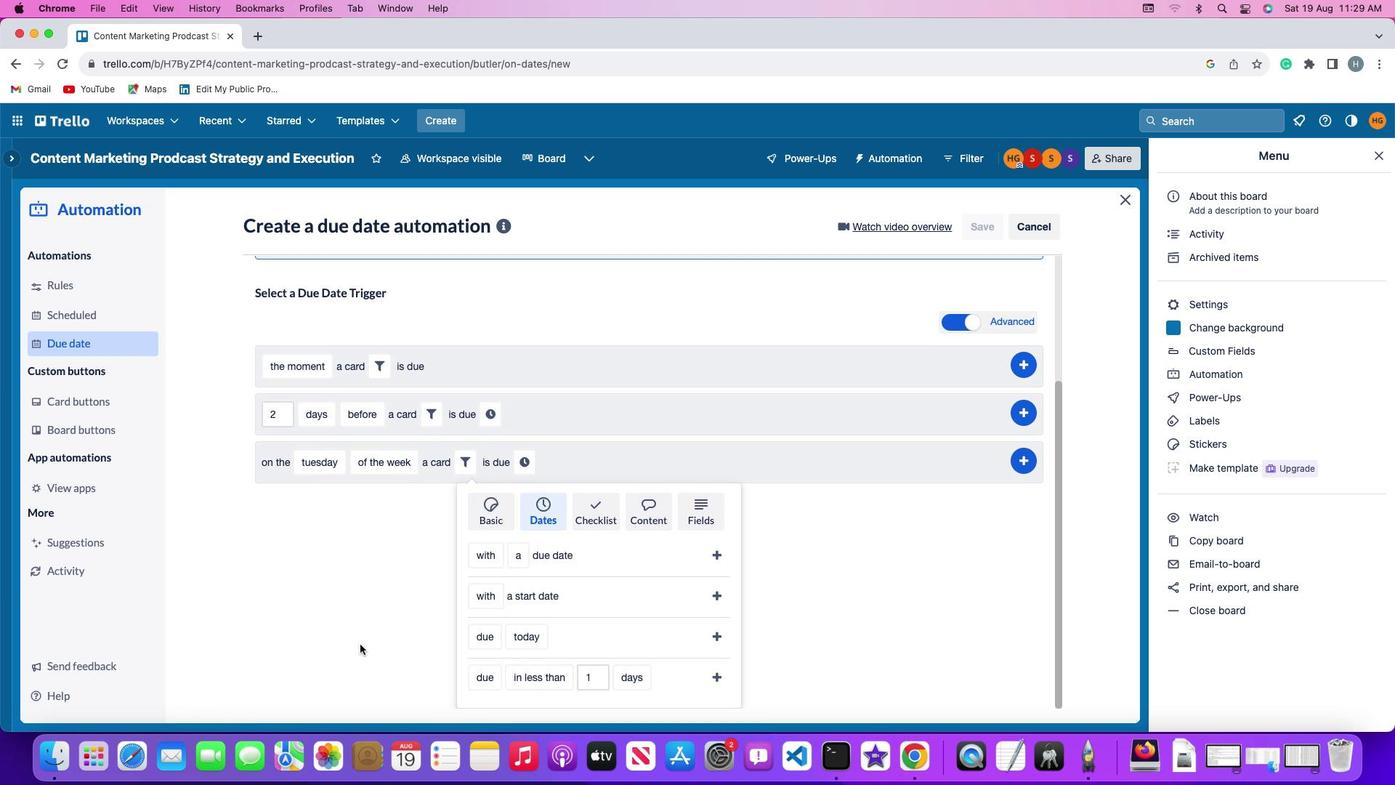 
Action: Mouse moved to (340, 660)
Screenshot: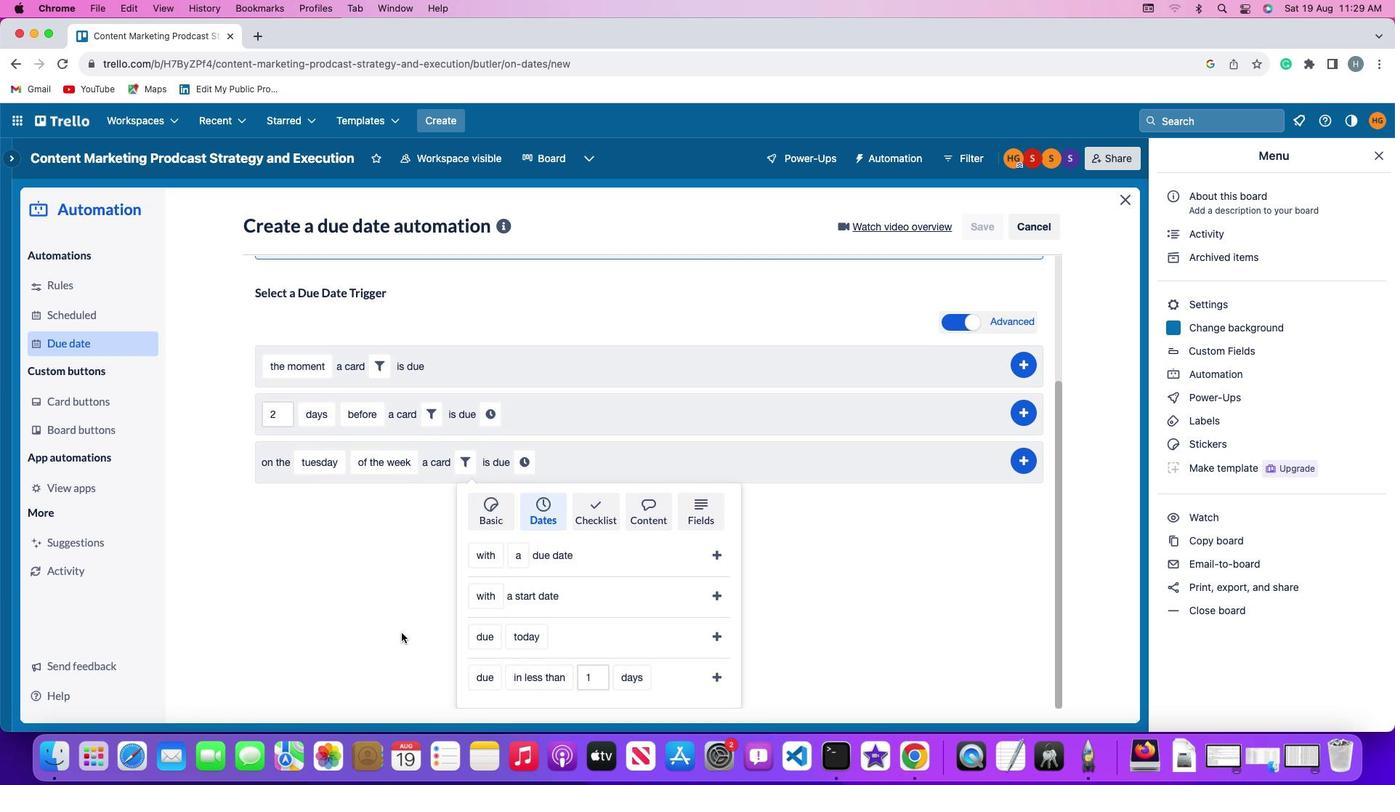 
Action: Mouse scrolled (340, 660) with delta (0, -2)
Screenshot: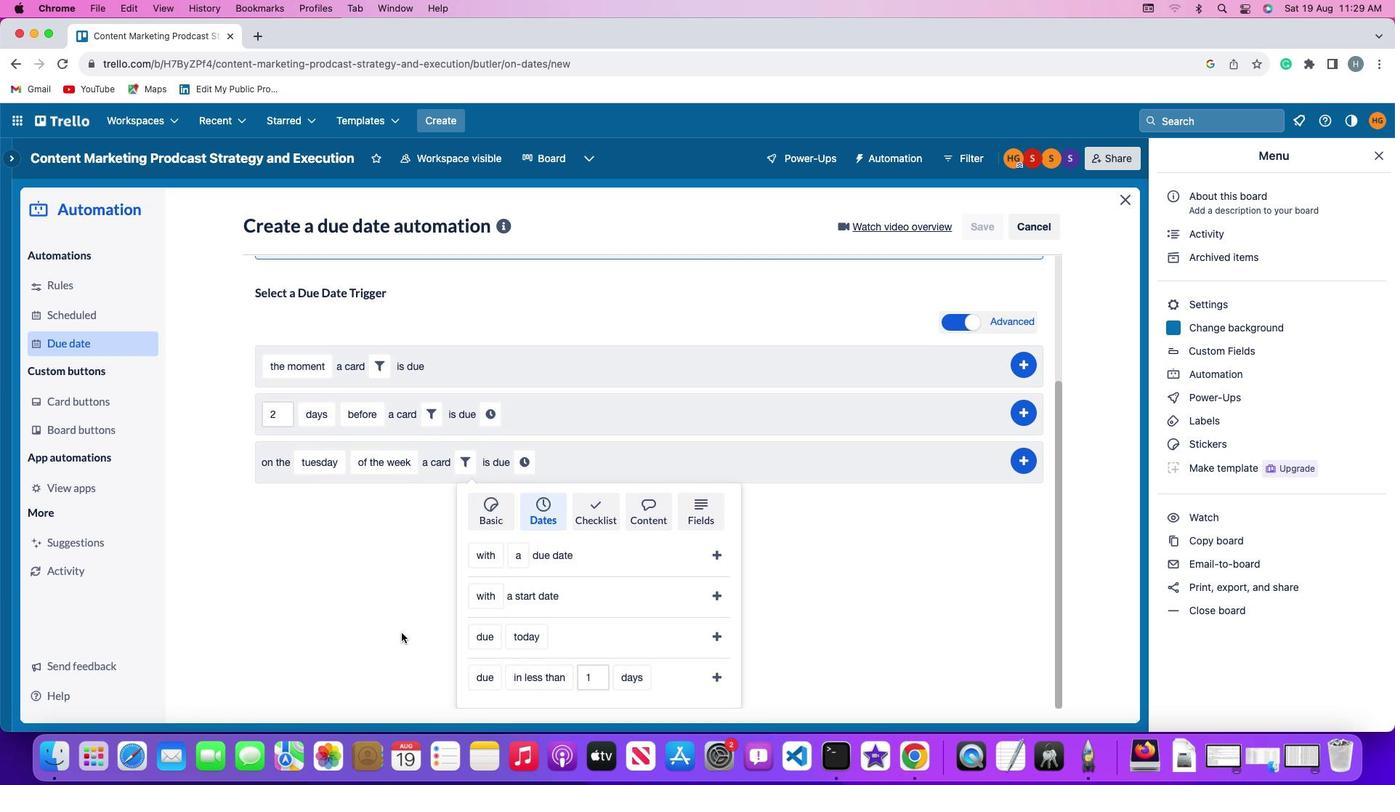 
Action: Mouse moved to (478, 637)
Screenshot: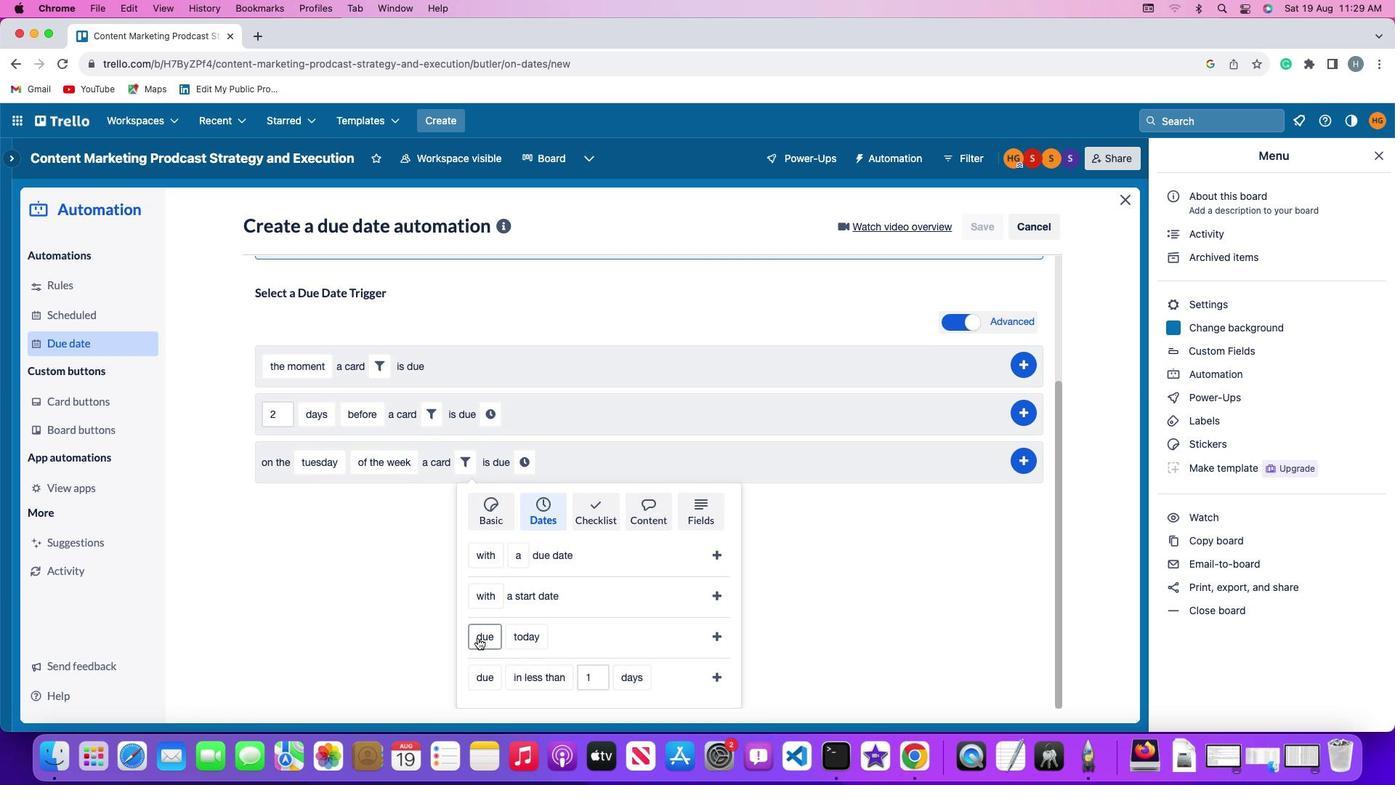
Action: Mouse pressed left at (478, 637)
Screenshot: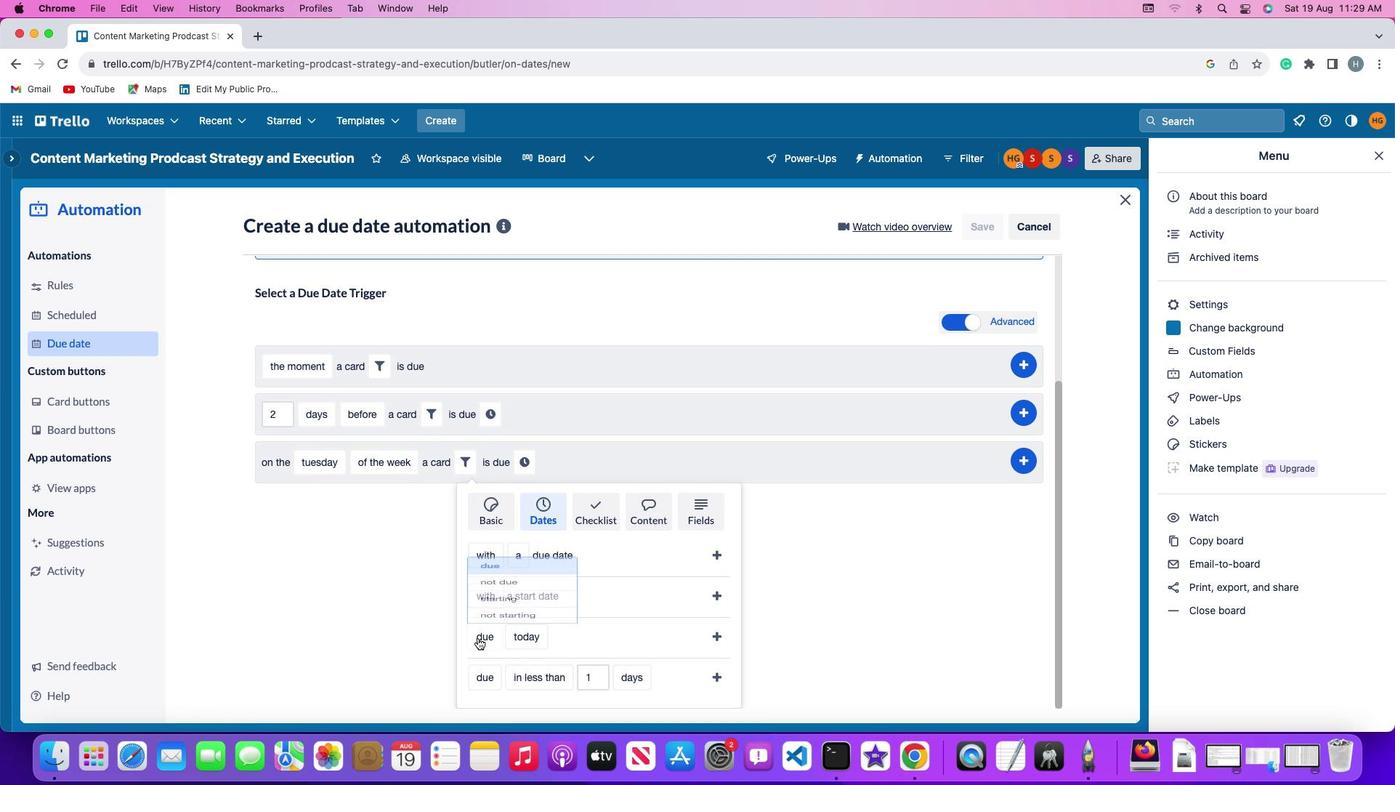 
Action: Mouse moved to (504, 544)
Screenshot: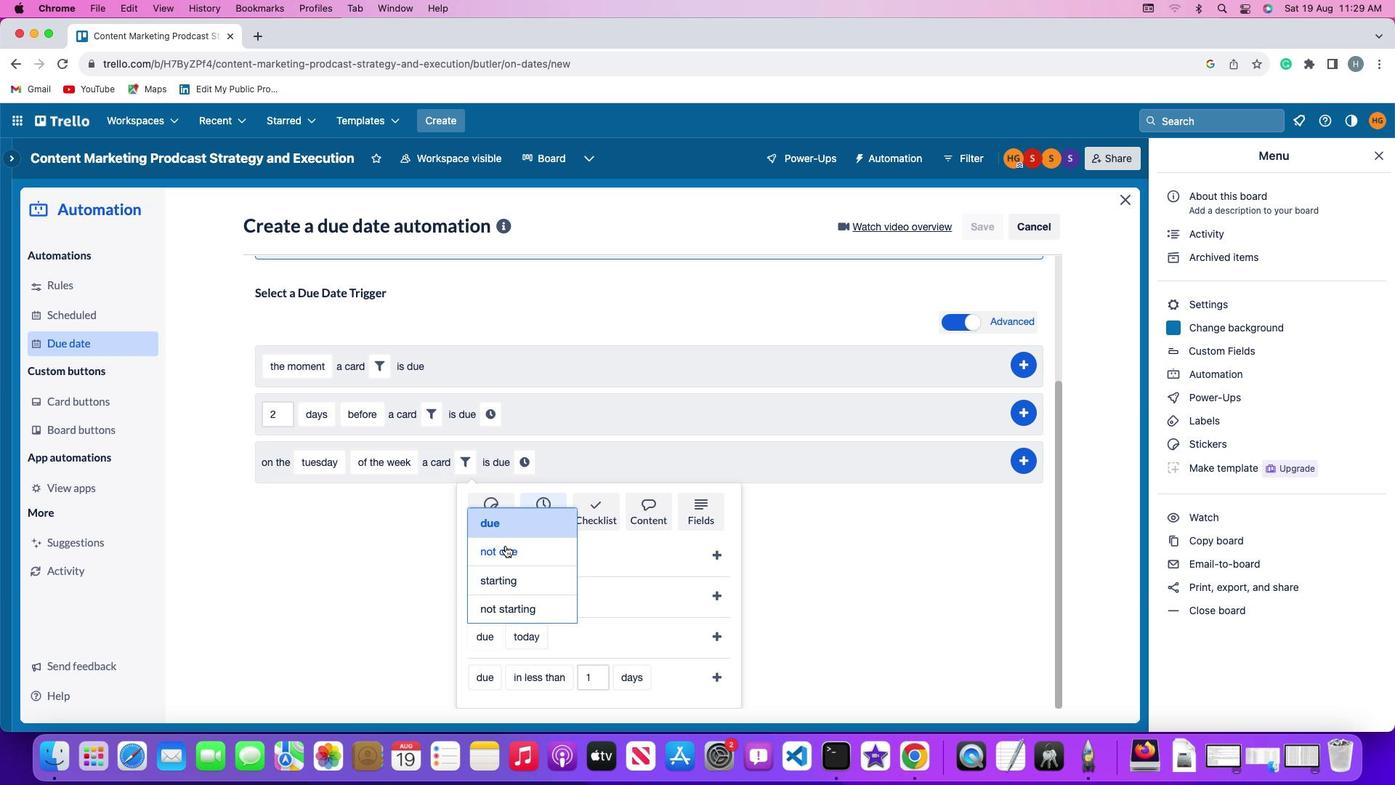 
Action: Mouse pressed left at (504, 544)
Screenshot: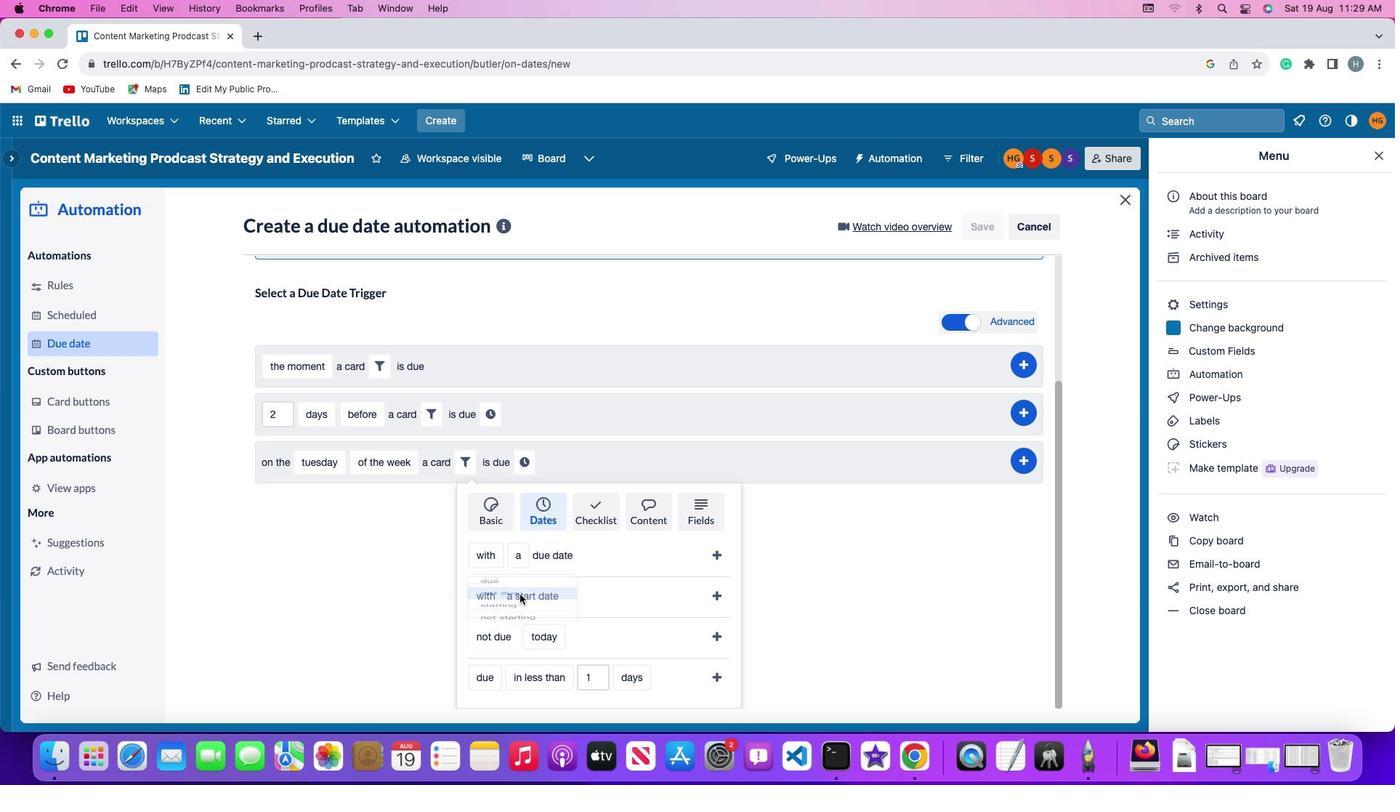 
Action: Mouse moved to (537, 636)
Screenshot: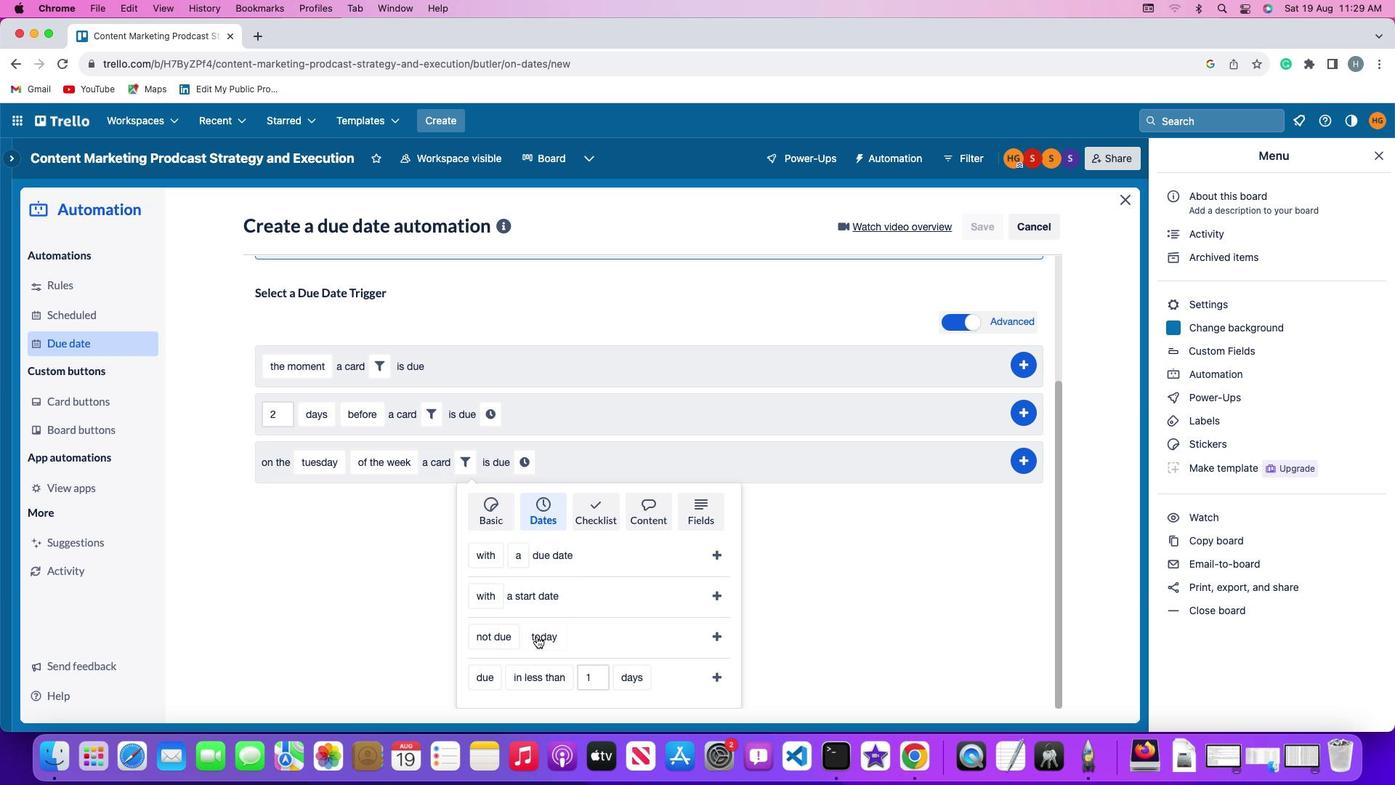 
Action: Mouse pressed left at (537, 636)
Screenshot: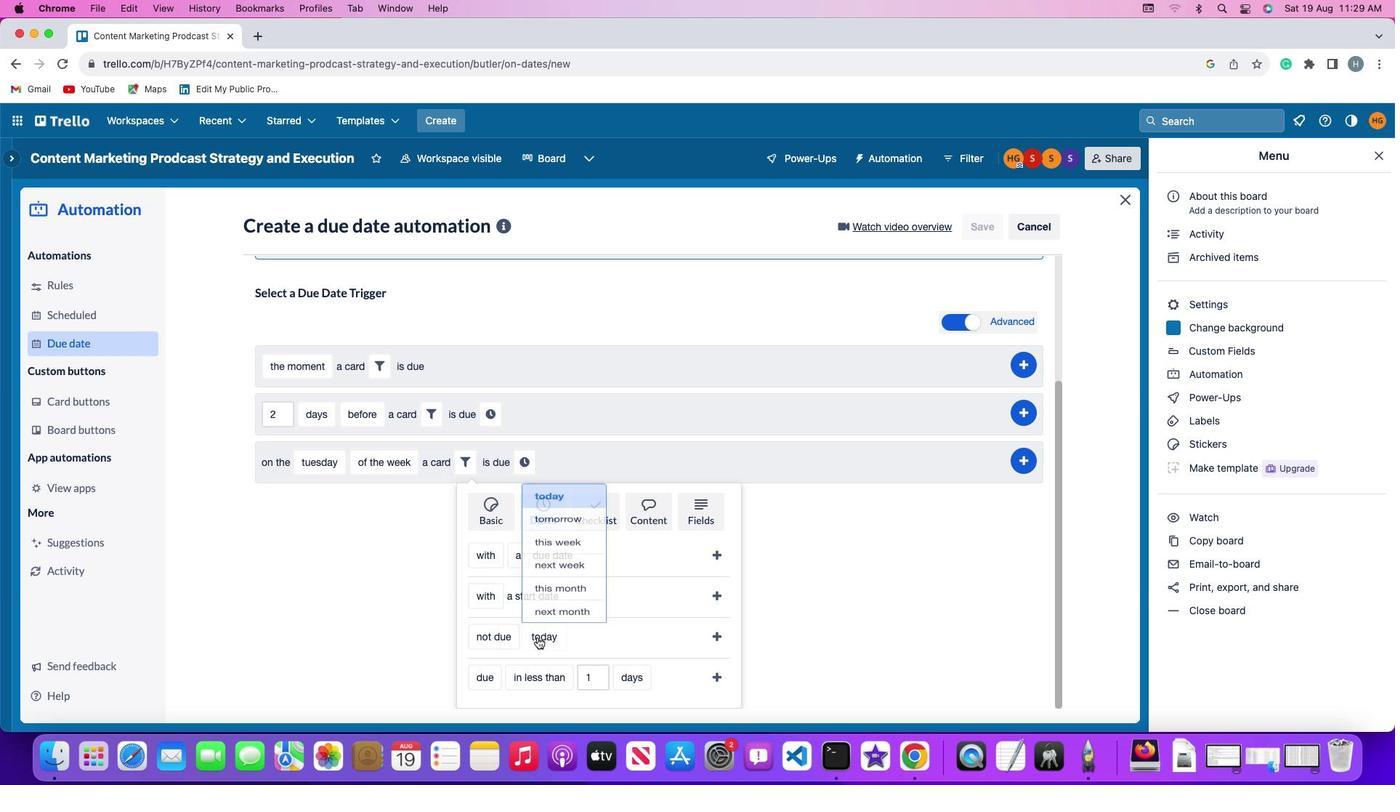 
Action: Mouse moved to (543, 584)
Screenshot: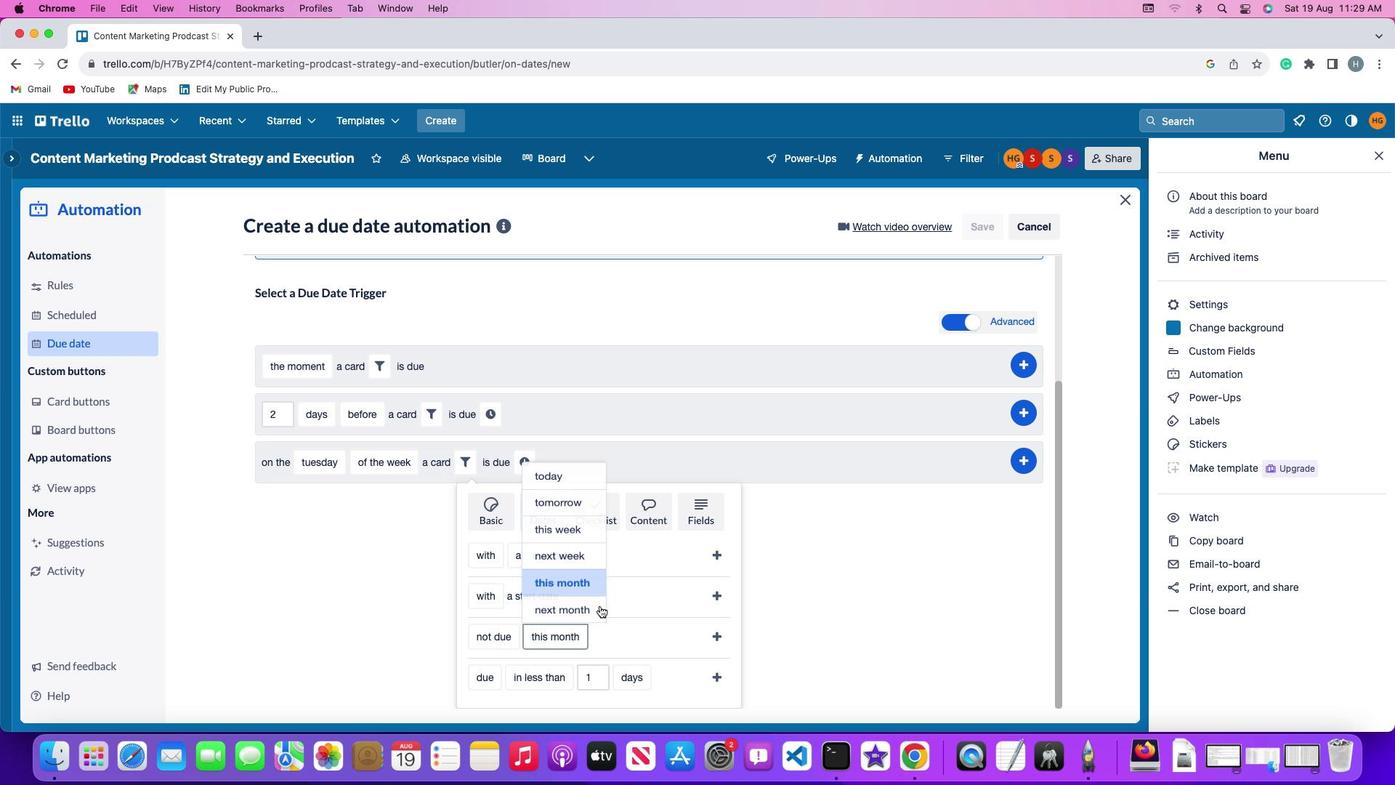 
Action: Mouse pressed left at (543, 584)
Screenshot: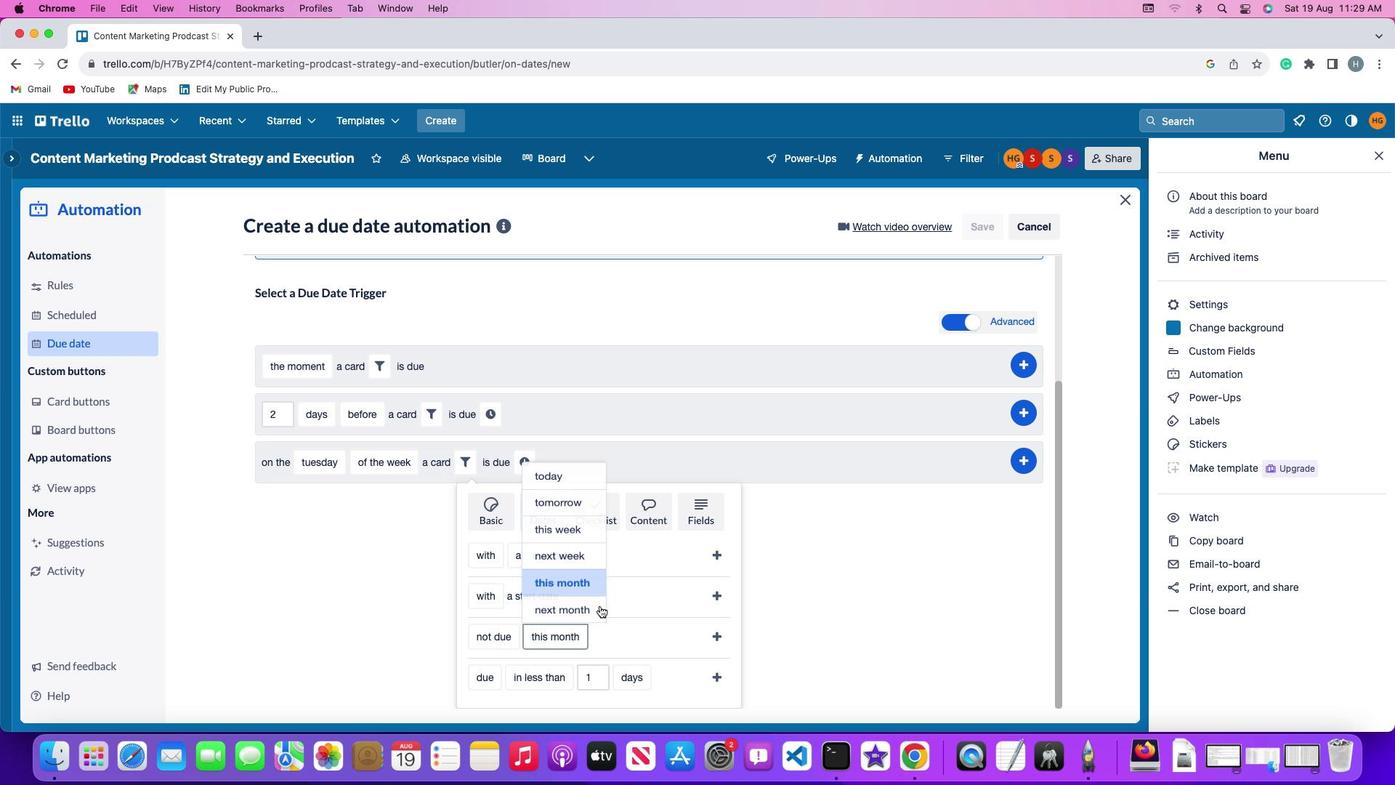 
Action: Mouse moved to (716, 634)
Screenshot: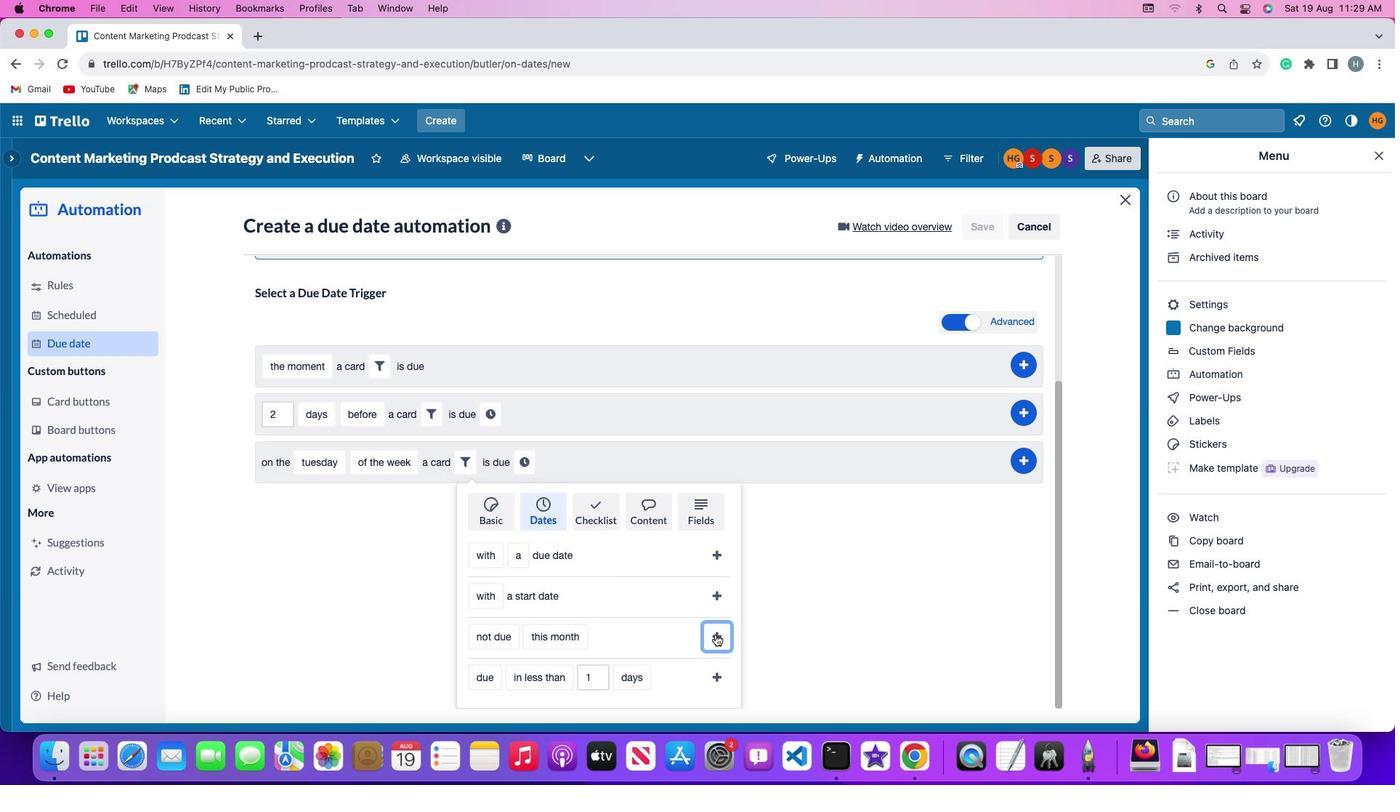 
Action: Mouse pressed left at (716, 634)
Screenshot: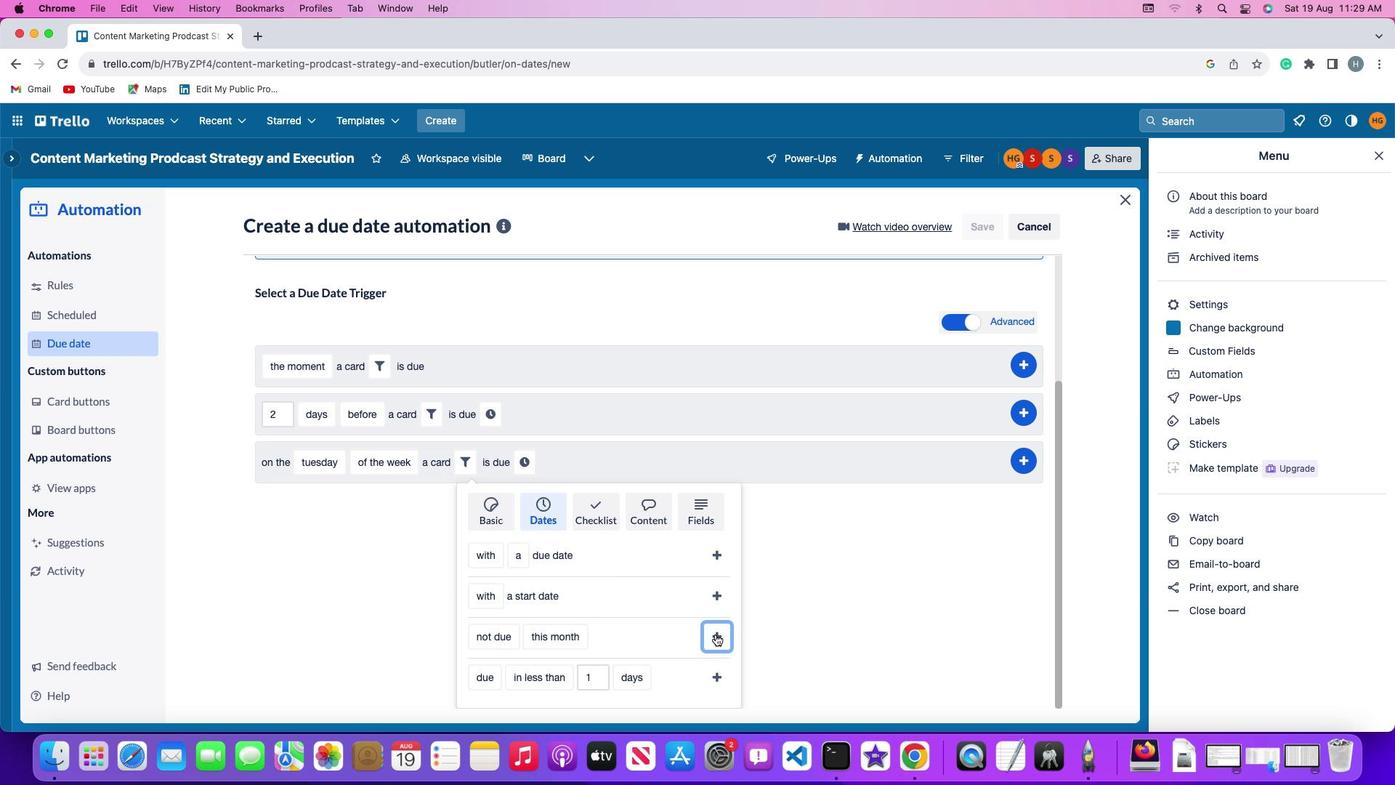 
Action: Mouse moved to (644, 642)
Screenshot: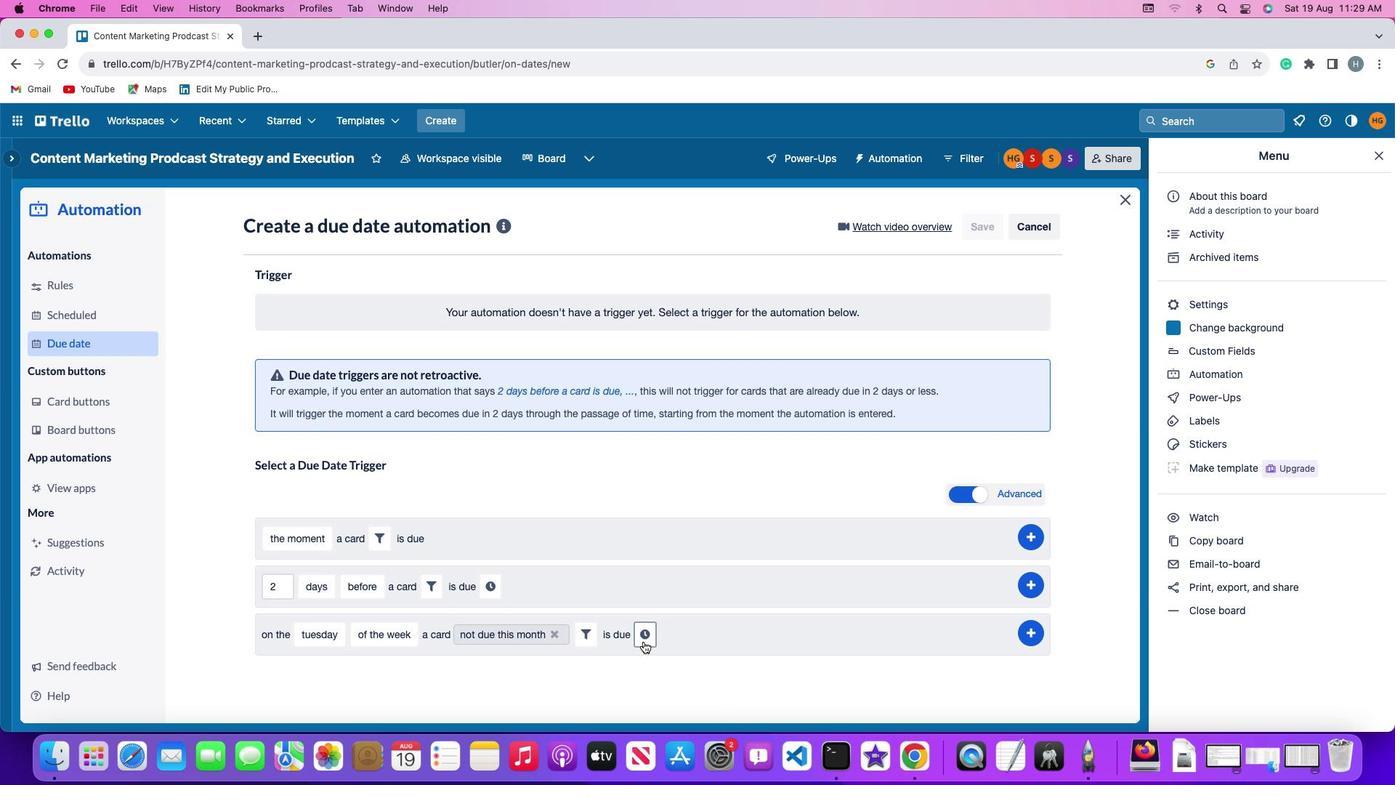 
Action: Mouse pressed left at (644, 642)
Screenshot: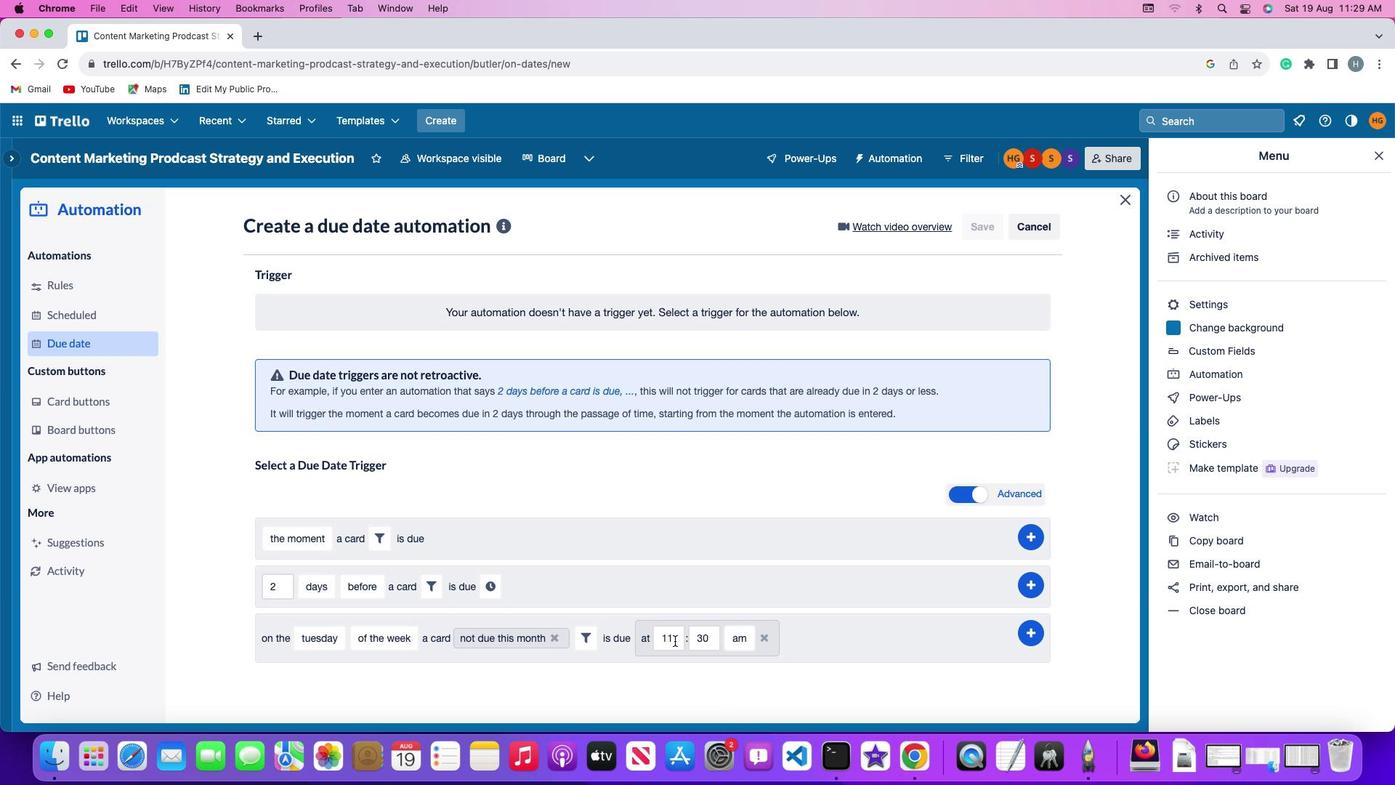 
Action: Mouse moved to (684, 637)
Screenshot: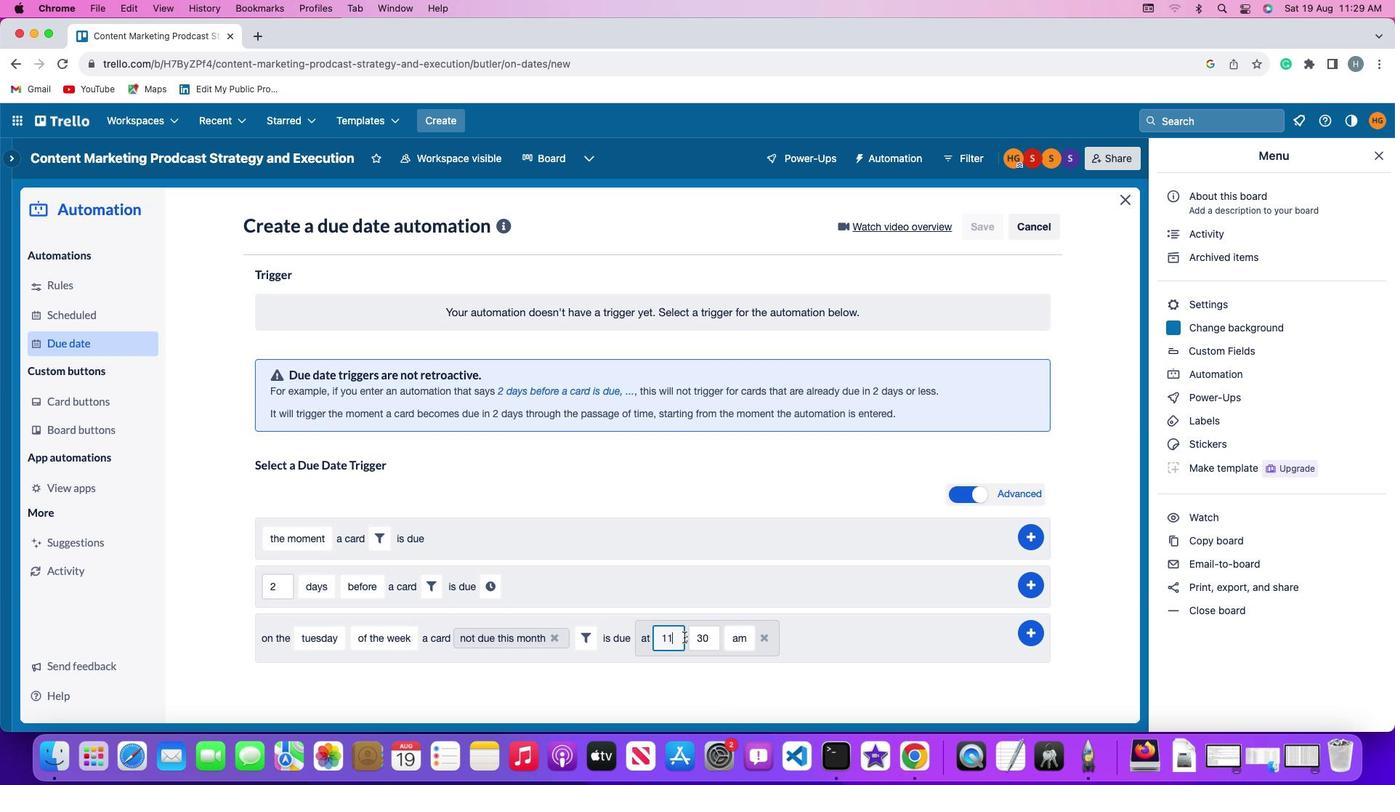 
Action: Mouse pressed left at (684, 637)
Screenshot: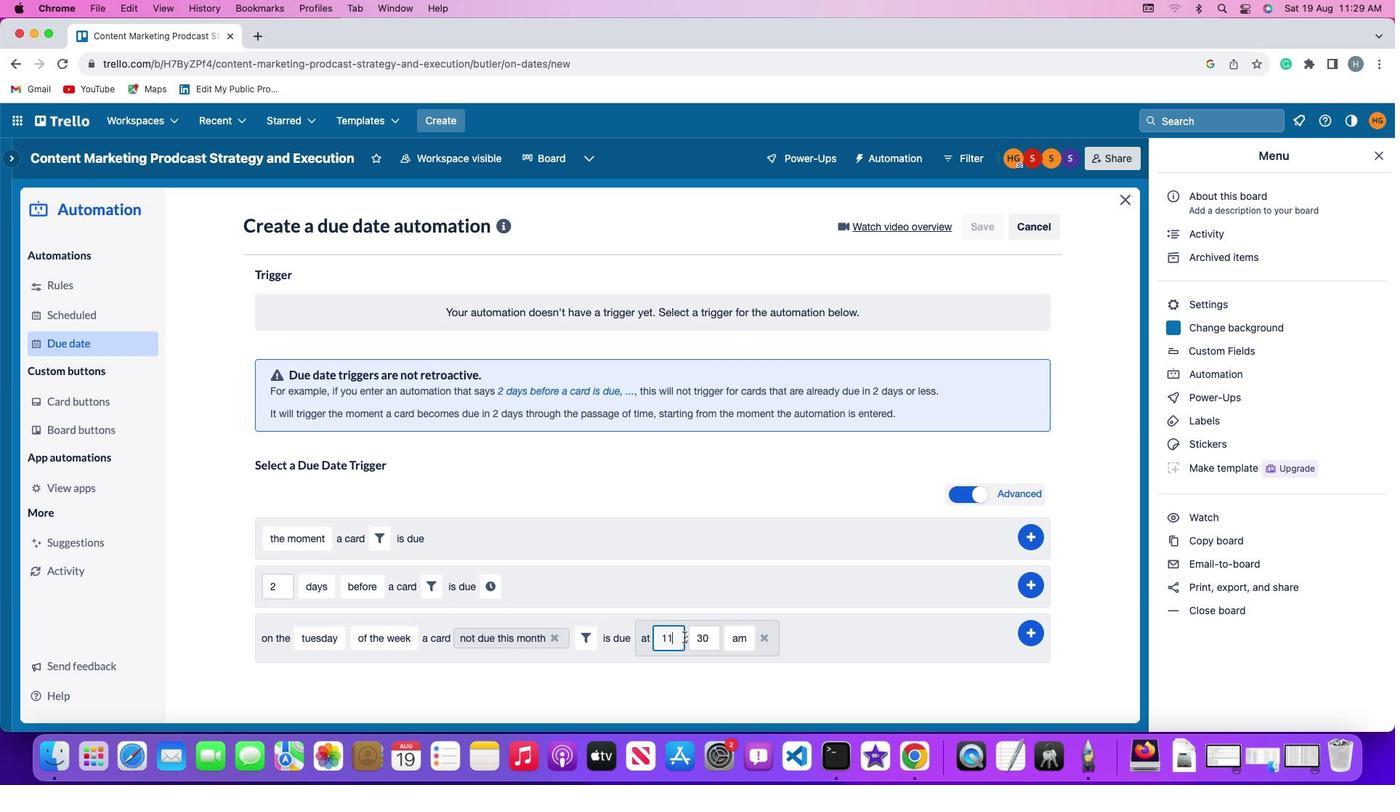 
Action: Mouse moved to (683, 638)
Screenshot: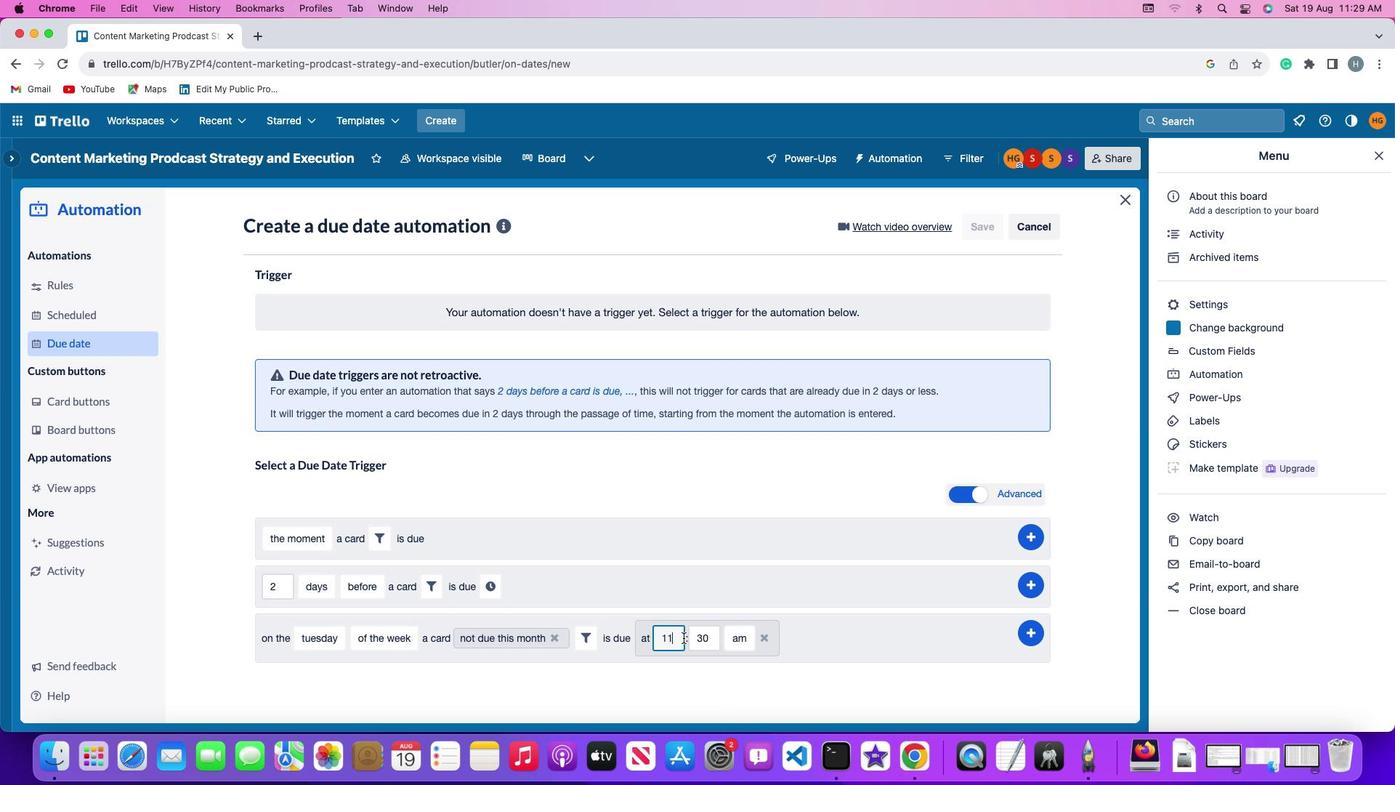 
Action: Key pressed Key.backspace'1'
Screenshot: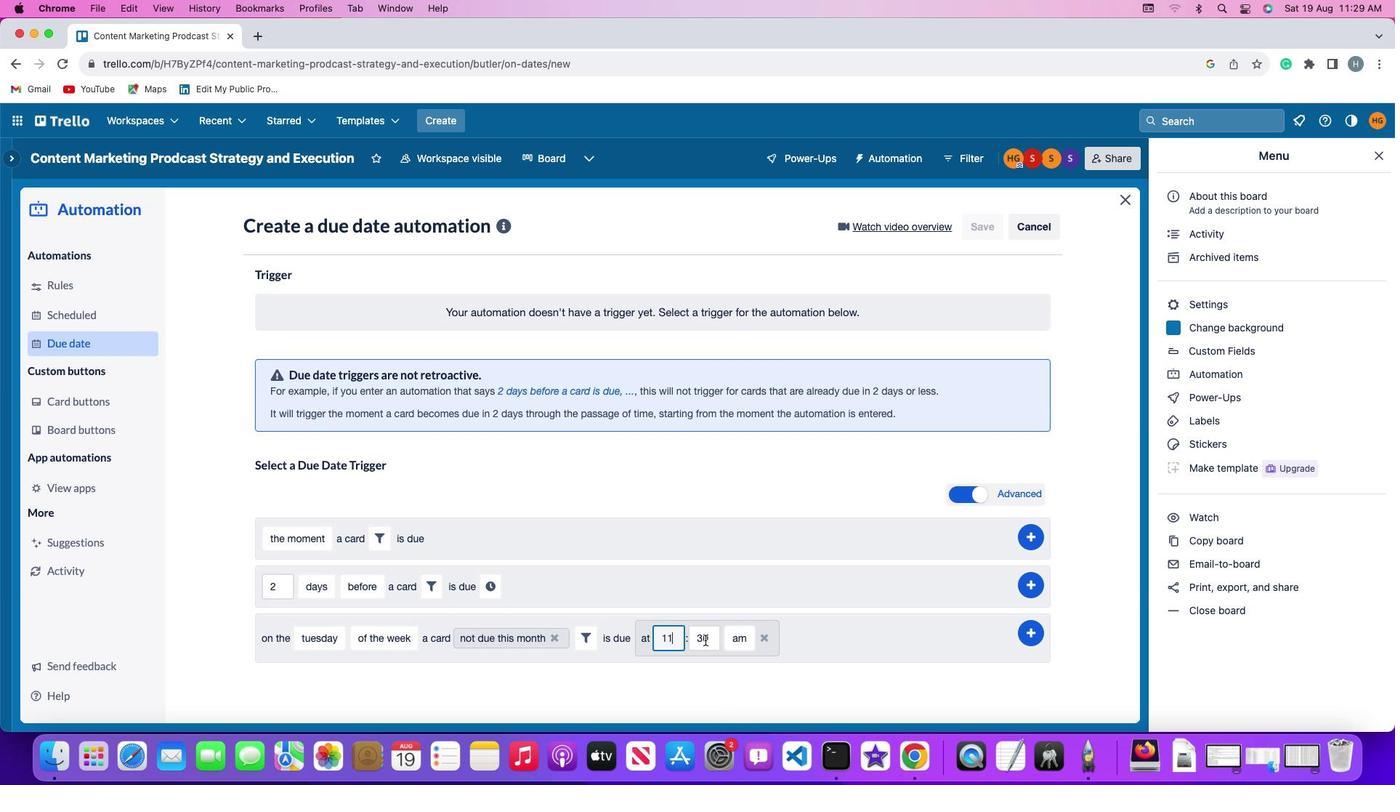 
Action: Mouse moved to (713, 639)
Screenshot: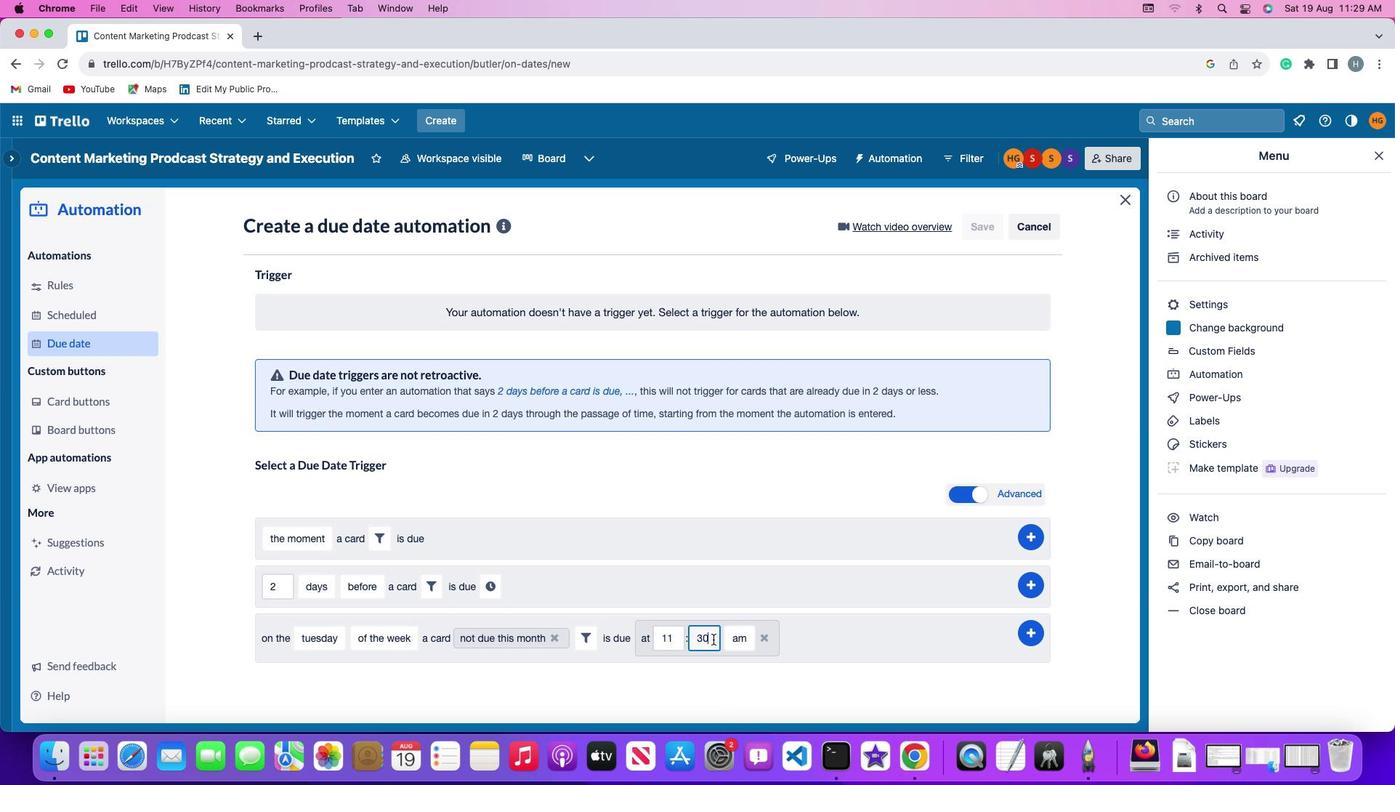 
Action: Mouse pressed left at (713, 639)
Screenshot: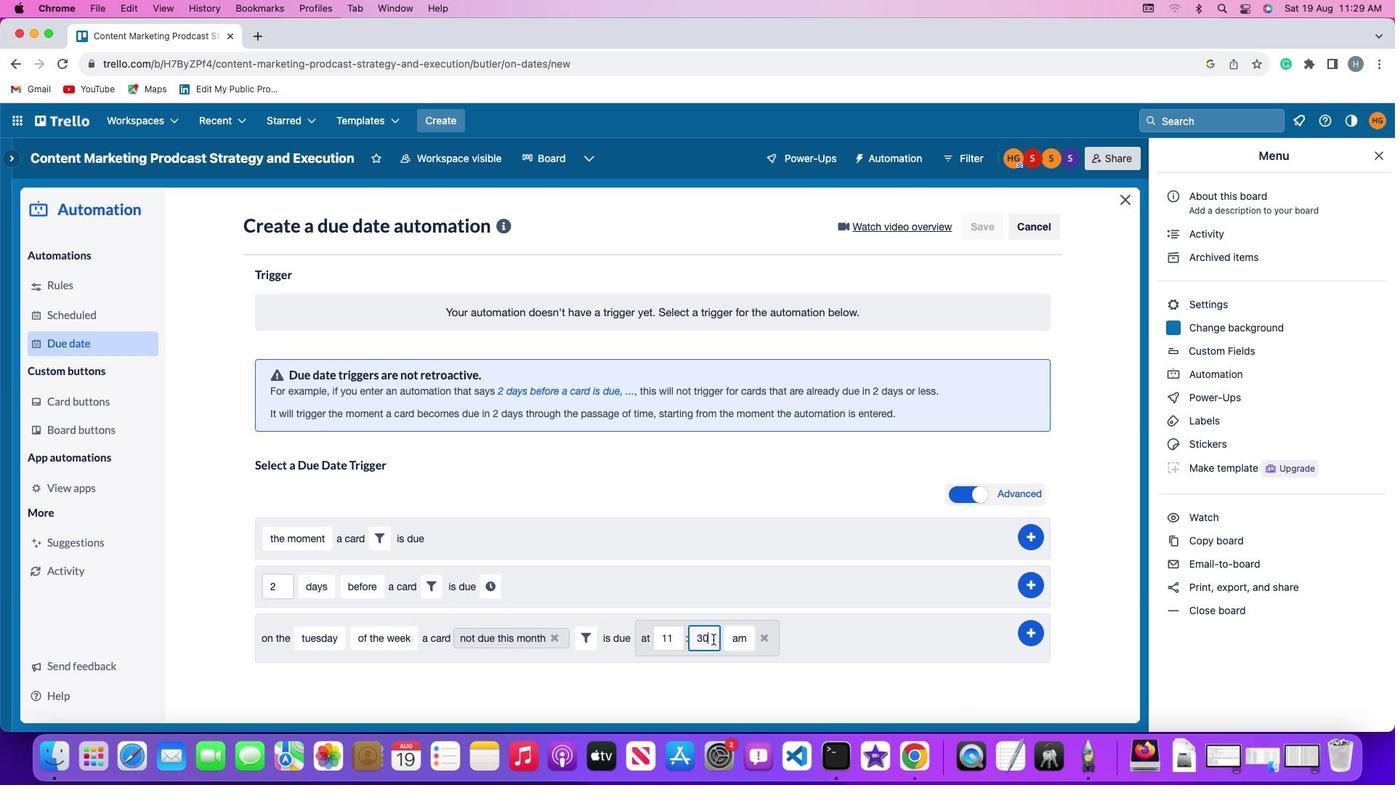 
Action: Mouse moved to (713, 639)
Screenshot: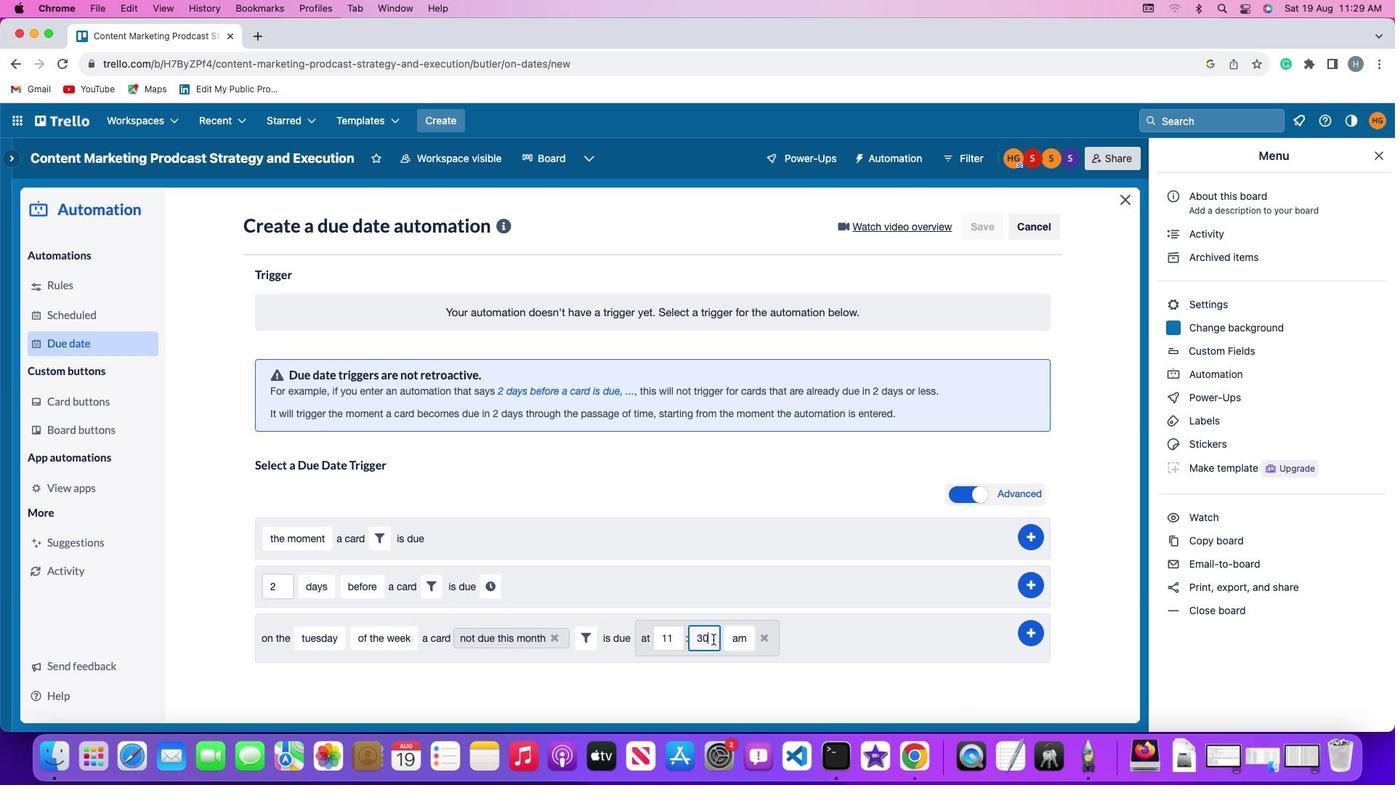 
Action: Key pressed Key.backspaceKey.backspace'0''0'
Screenshot: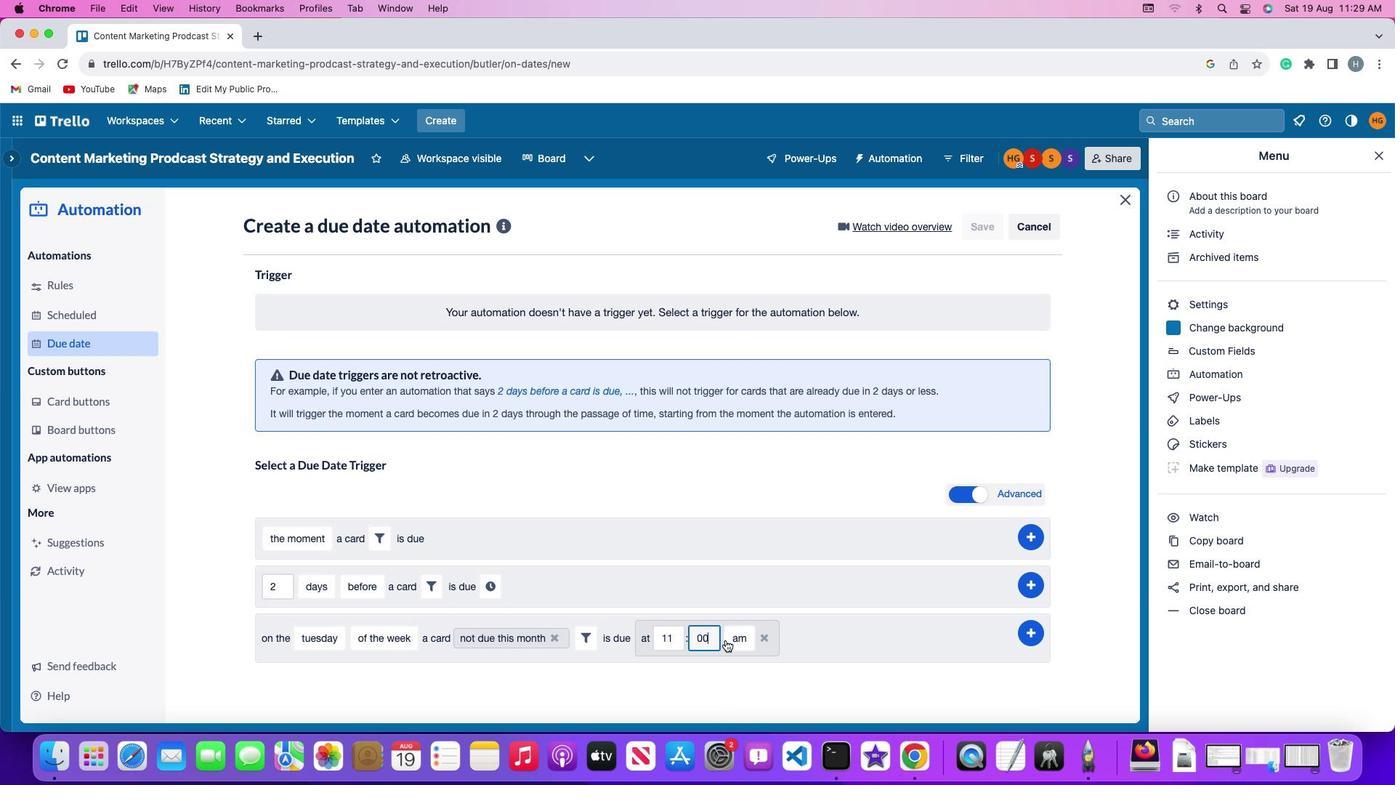 
Action: Mouse moved to (736, 637)
Screenshot: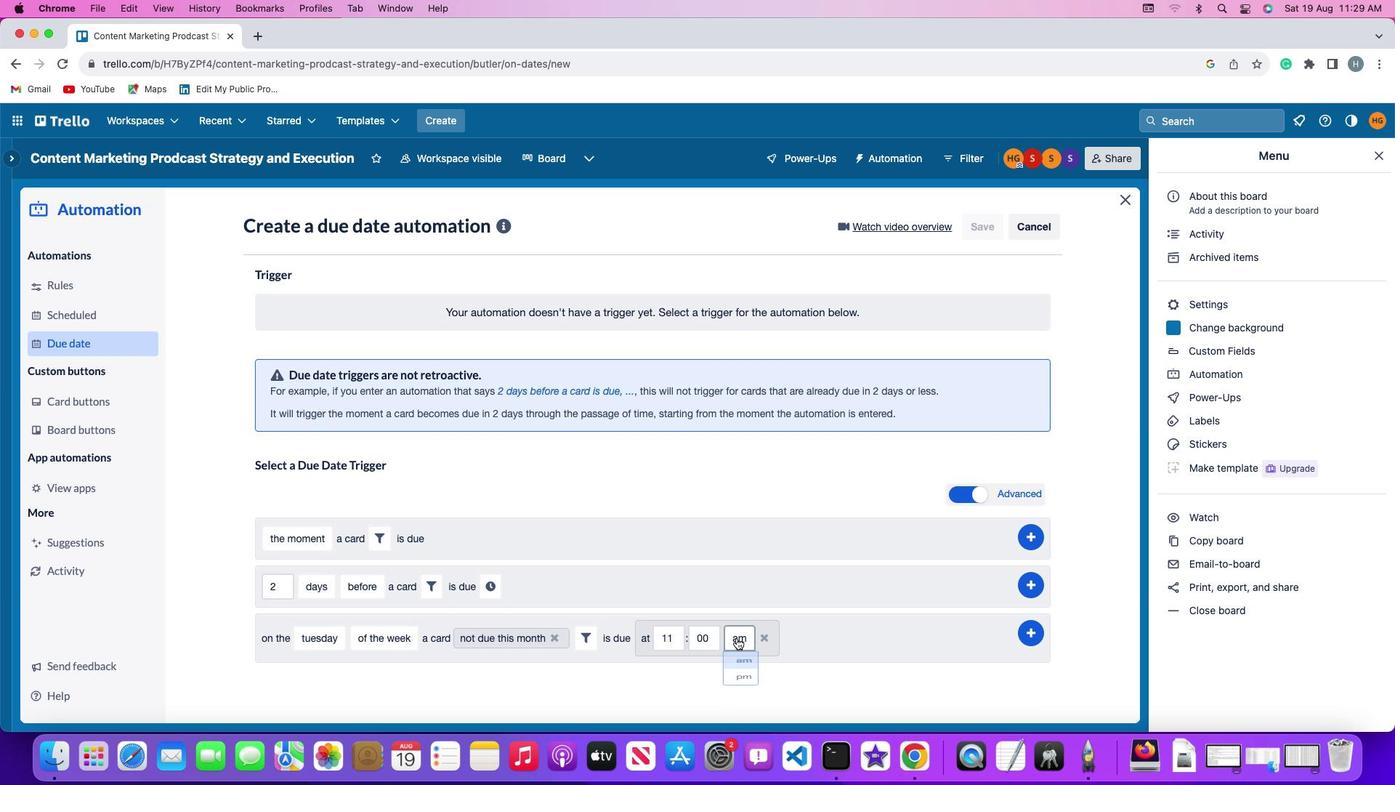 
Action: Mouse pressed left at (736, 637)
Screenshot: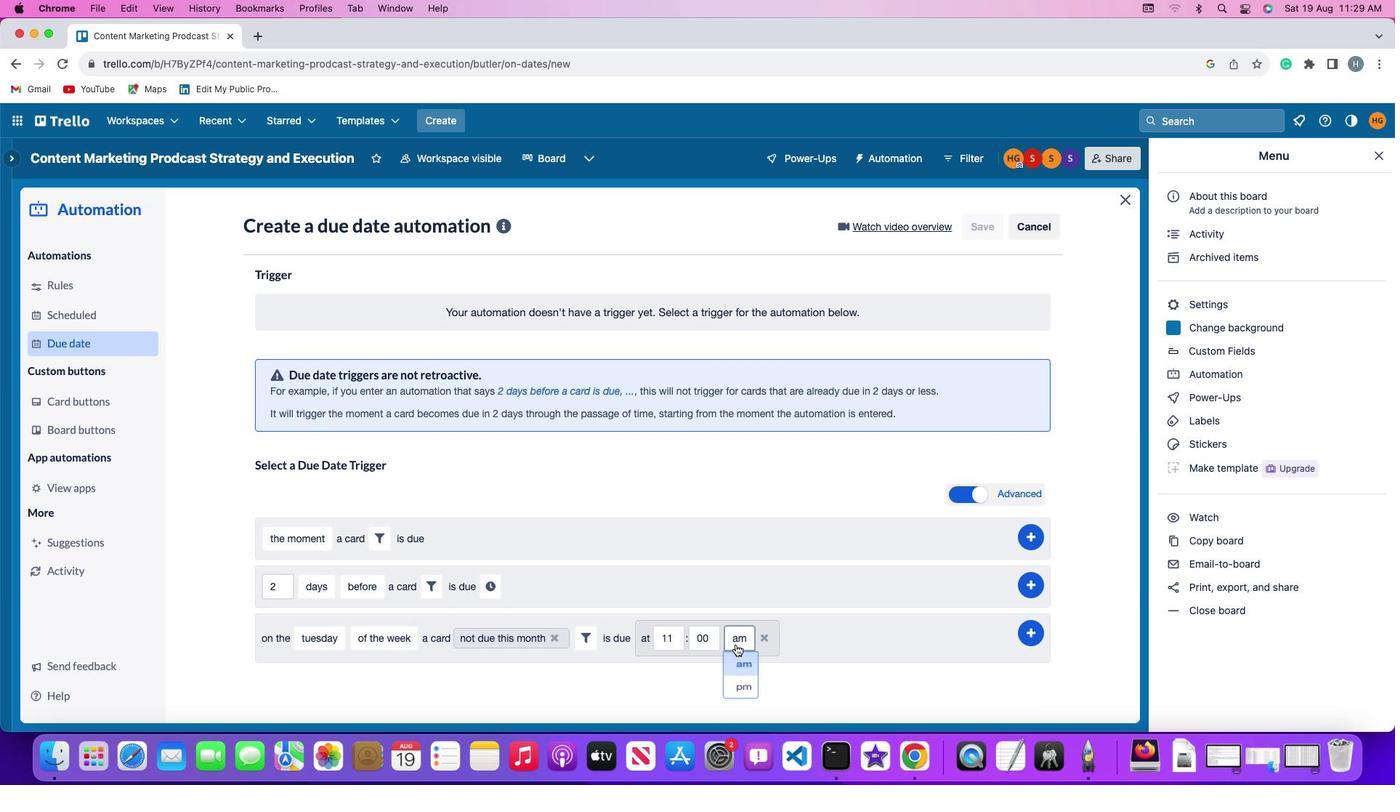 
Action: Mouse moved to (737, 665)
Screenshot: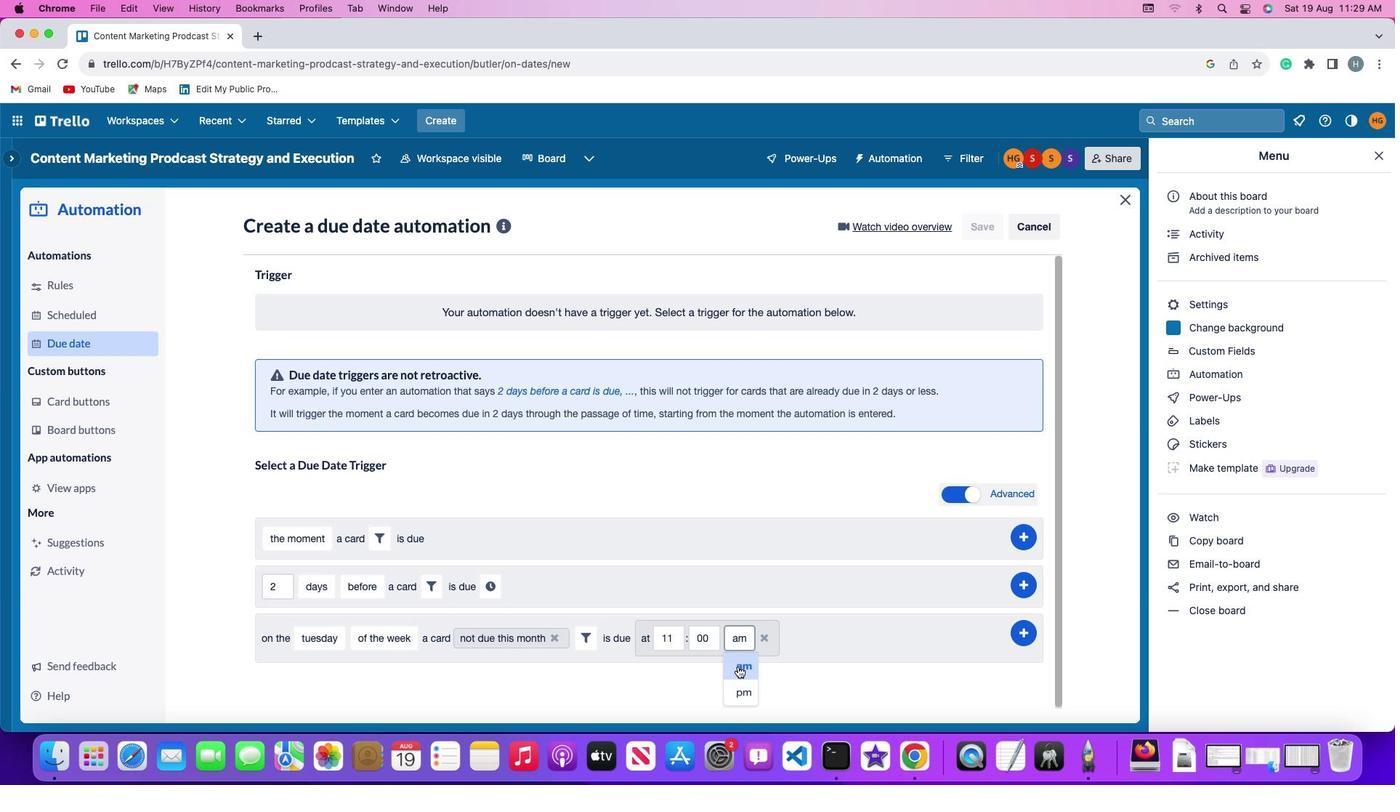 
Action: Mouse pressed left at (737, 665)
Screenshot: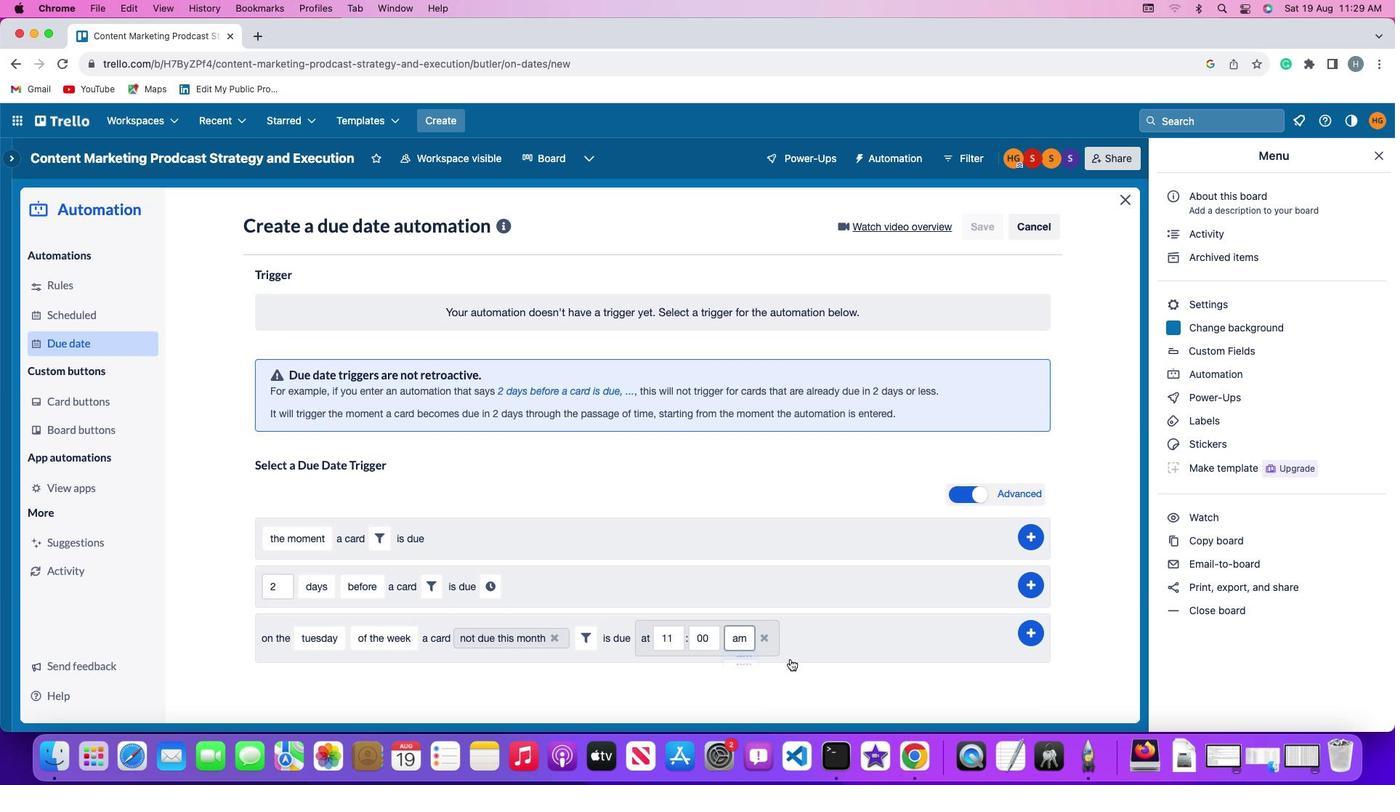
Action: Mouse moved to (1034, 631)
Screenshot: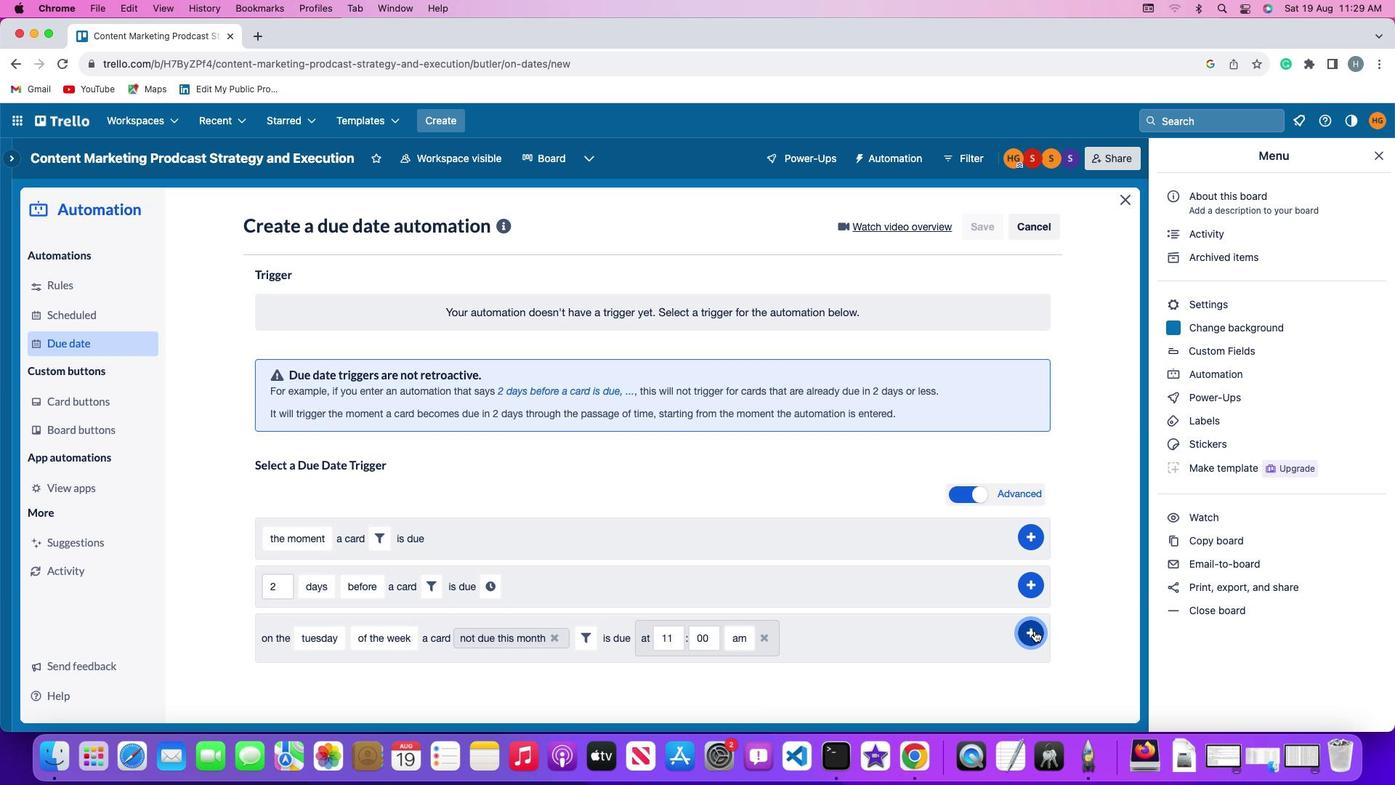 
Action: Mouse pressed left at (1034, 631)
Screenshot: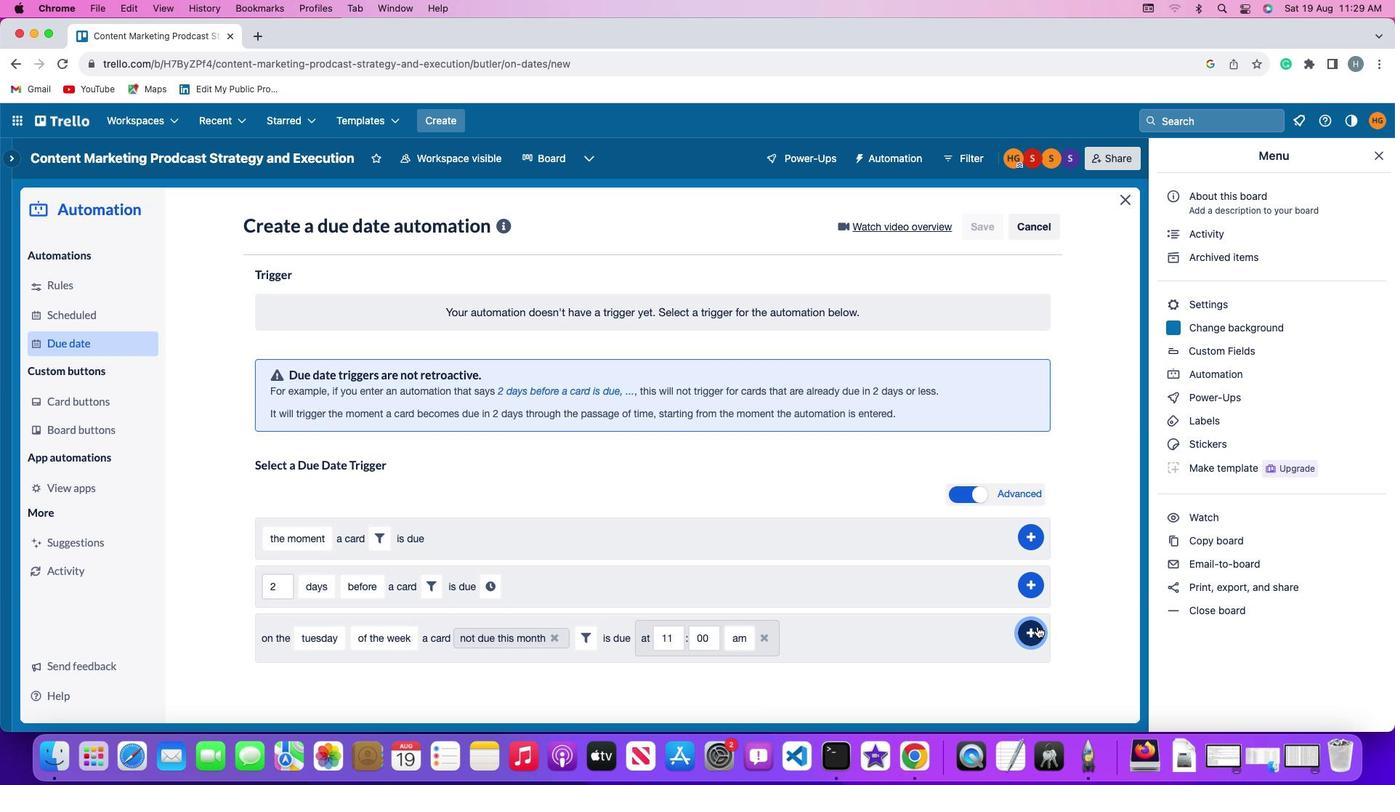 
Action: Mouse moved to (1124, 487)
Screenshot: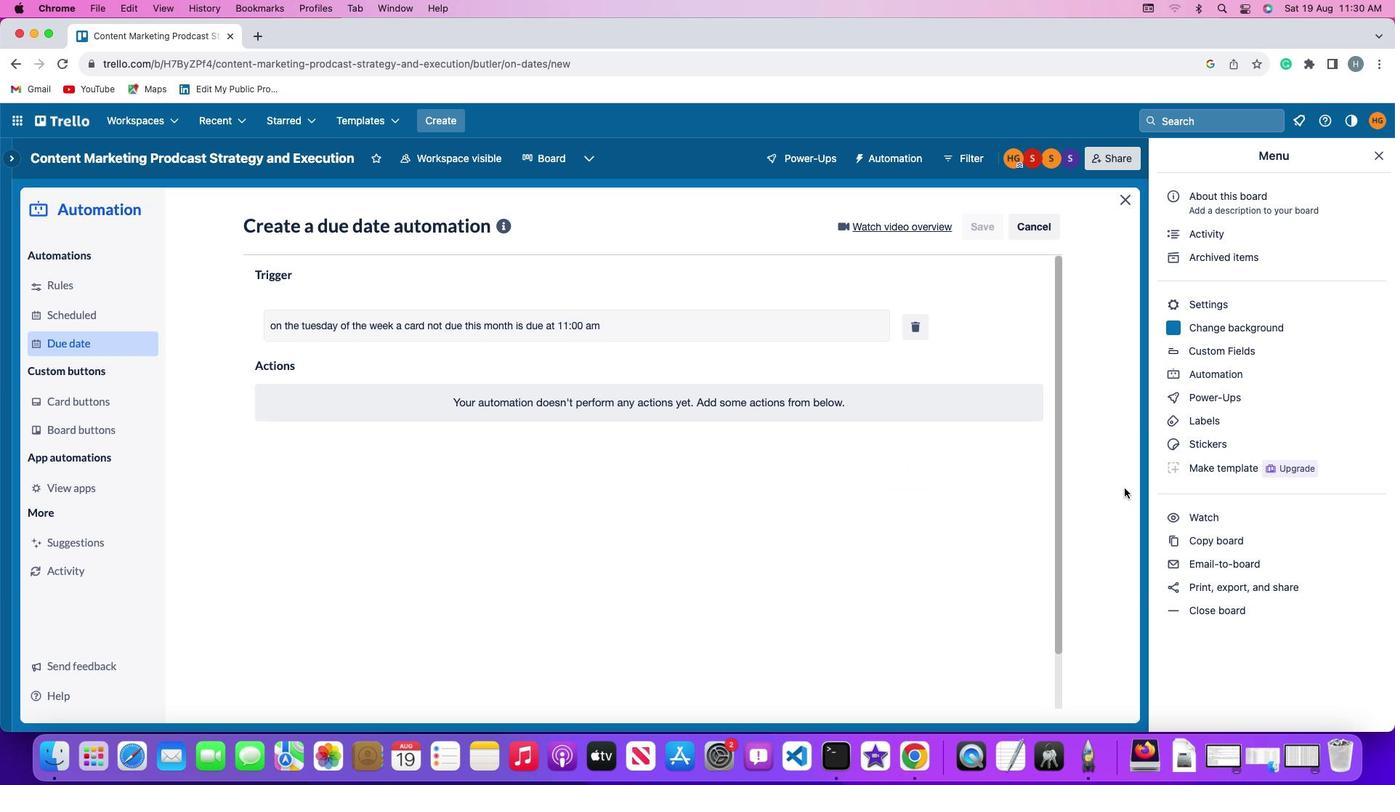 
